 Task: Add a signature Lorenzo Gonzalez containing With heartfelt thanks and warm wishes, Lorenzo Gonzalez to email address softage.3@softage.net and add a label Business plans
Action: Mouse moved to (97, 131)
Screenshot: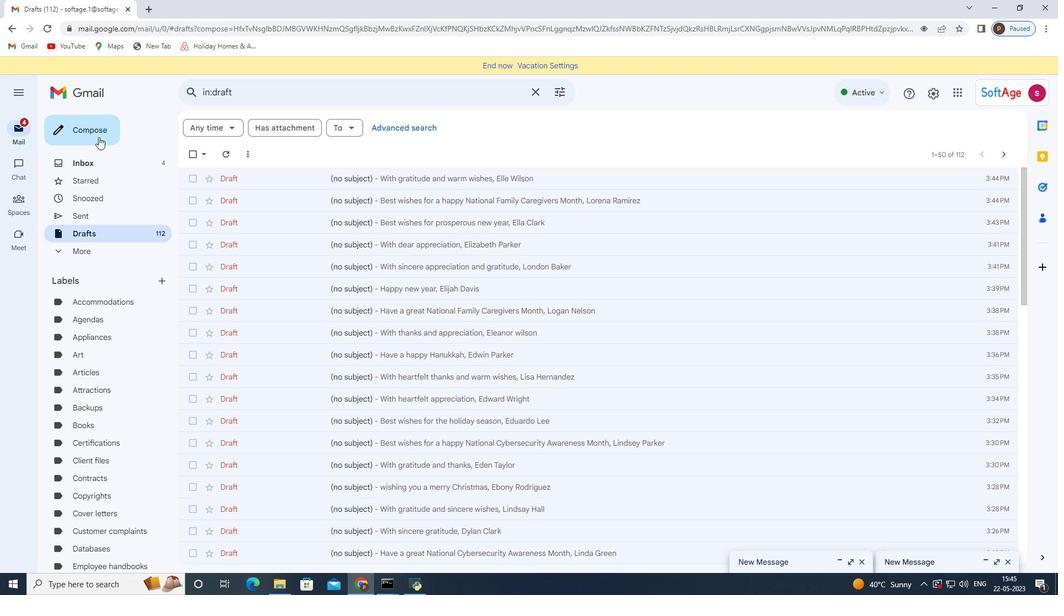 
Action: Mouse pressed left at (97, 131)
Screenshot: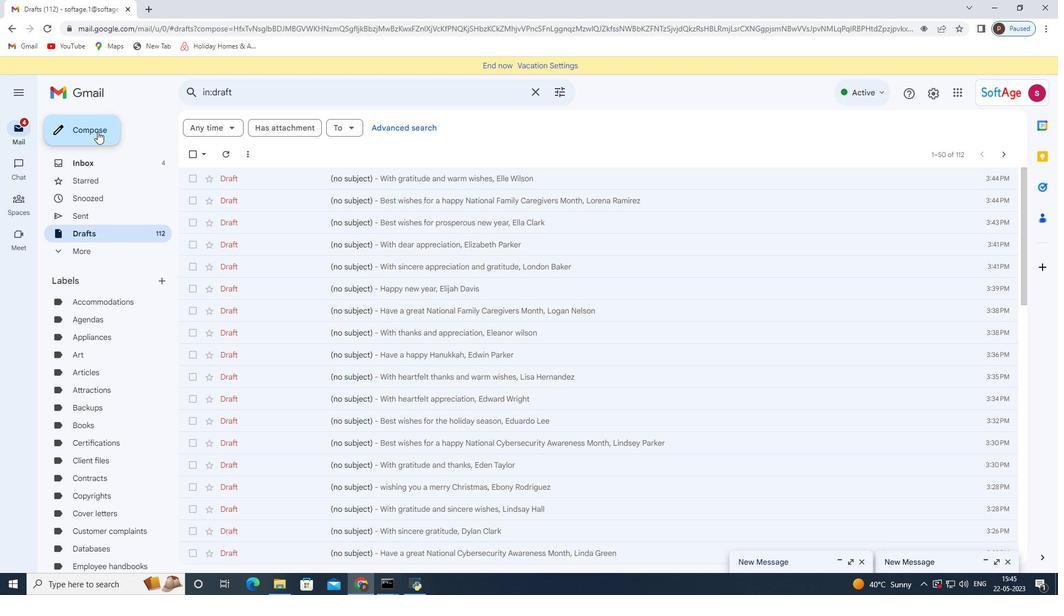 
Action: Mouse moved to (598, 559)
Screenshot: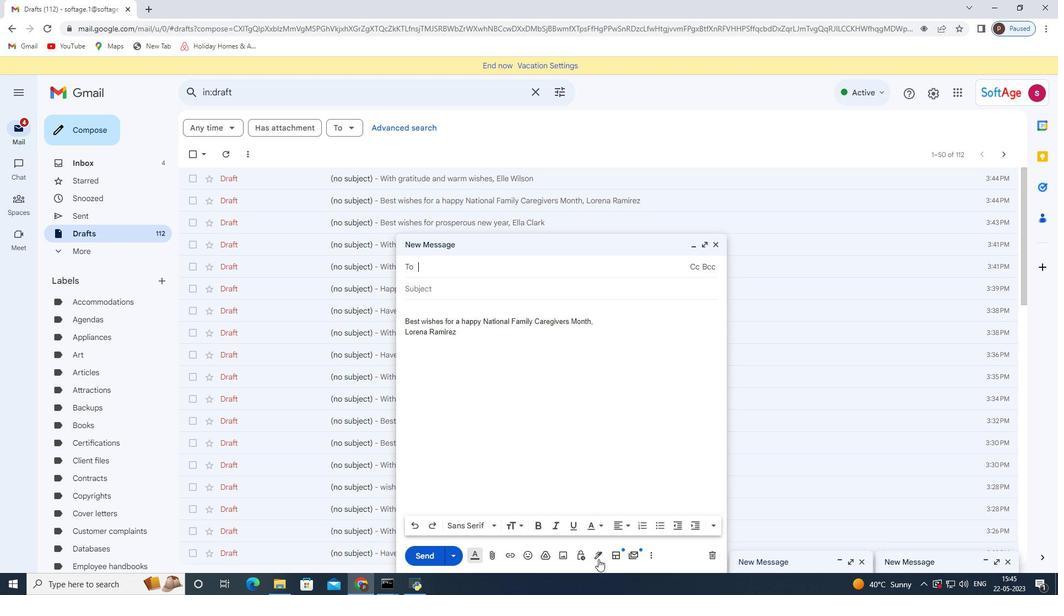 
Action: Mouse pressed left at (598, 559)
Screenshot: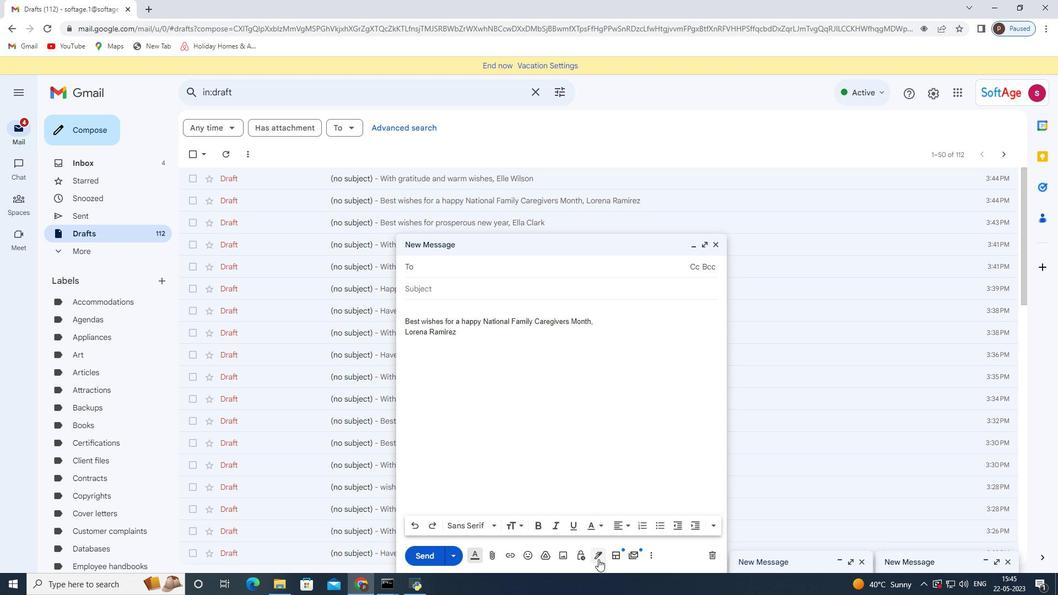 
Action: Mouse moved to (630, 497)
Screenshot: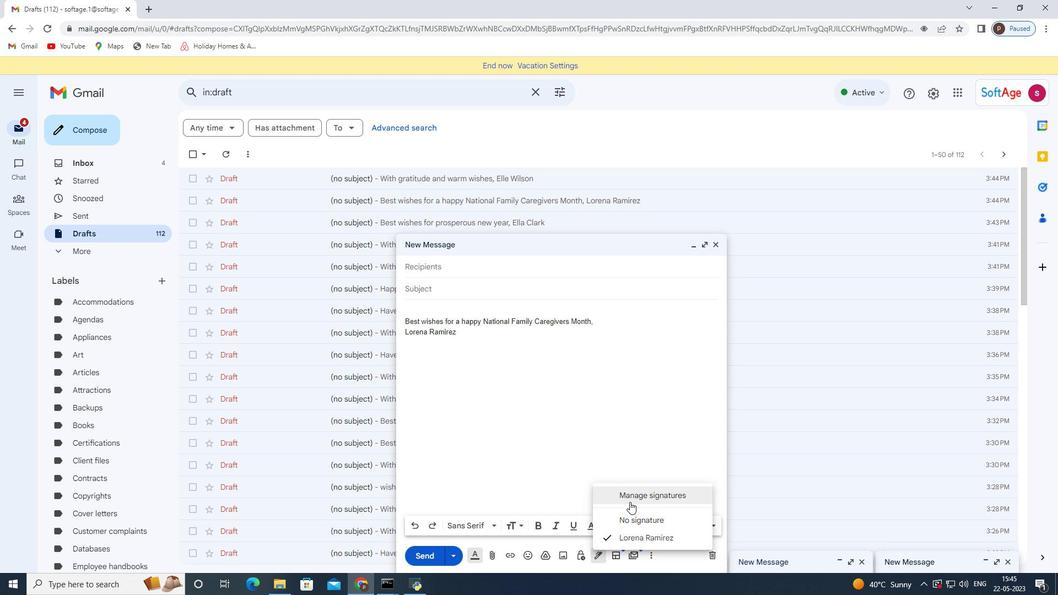 
Action: Mouse pressed left at (630, 497)
Screenshot: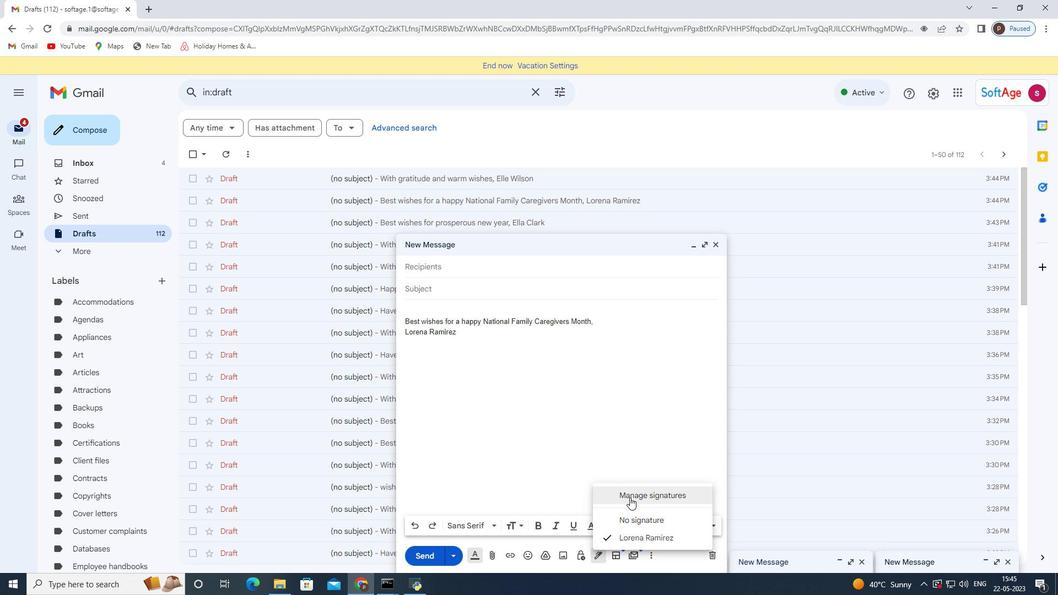 
Action: Mouse moved to (719, 246)
Screenshot: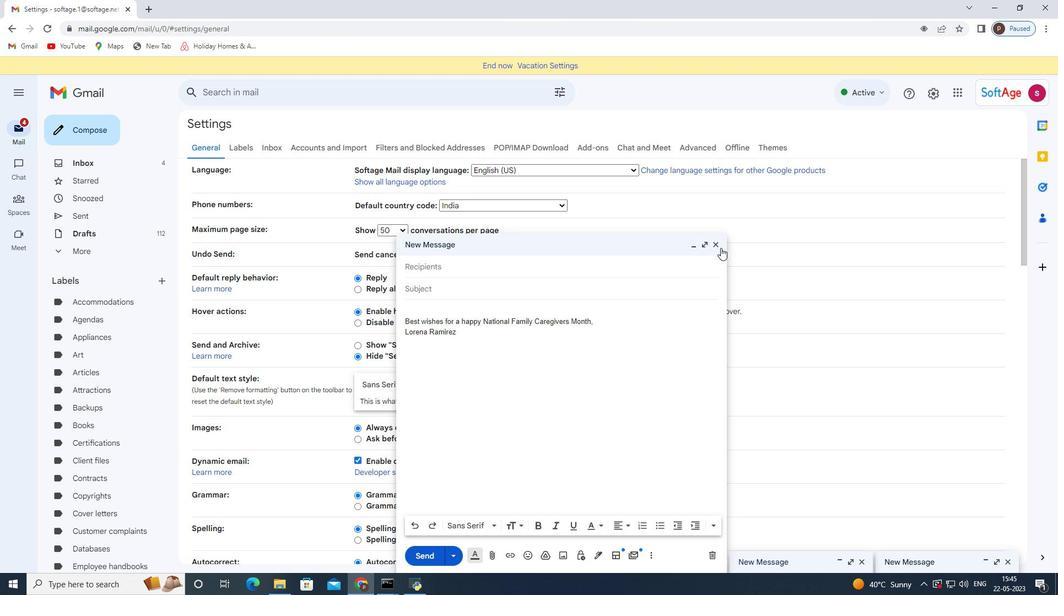 
Action: Mouse pressed left at (719, 246)
Screenshot: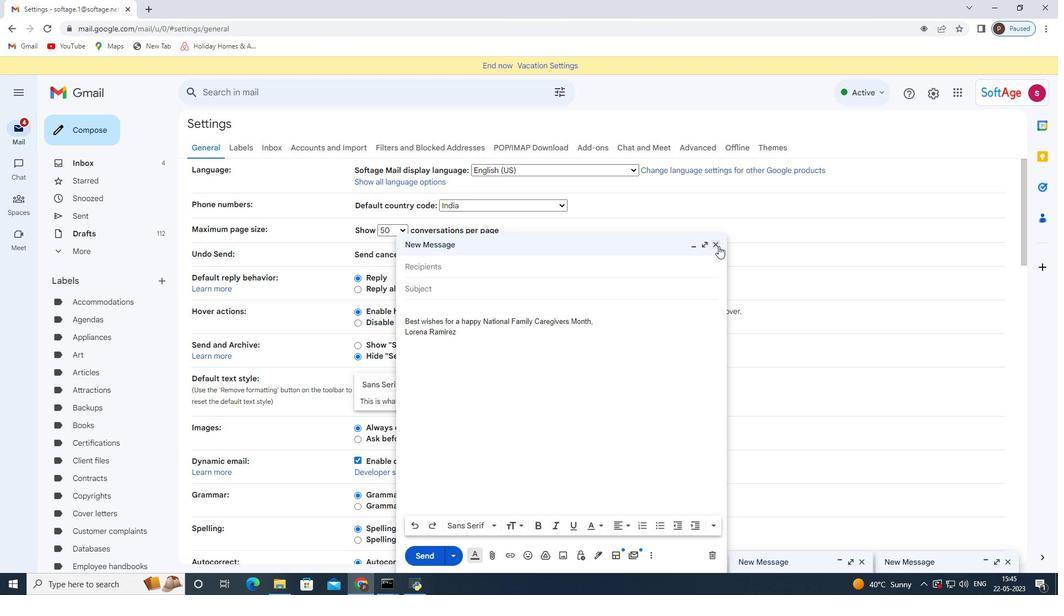 
Action: Mouse moved to (430, 302)
Screenshot: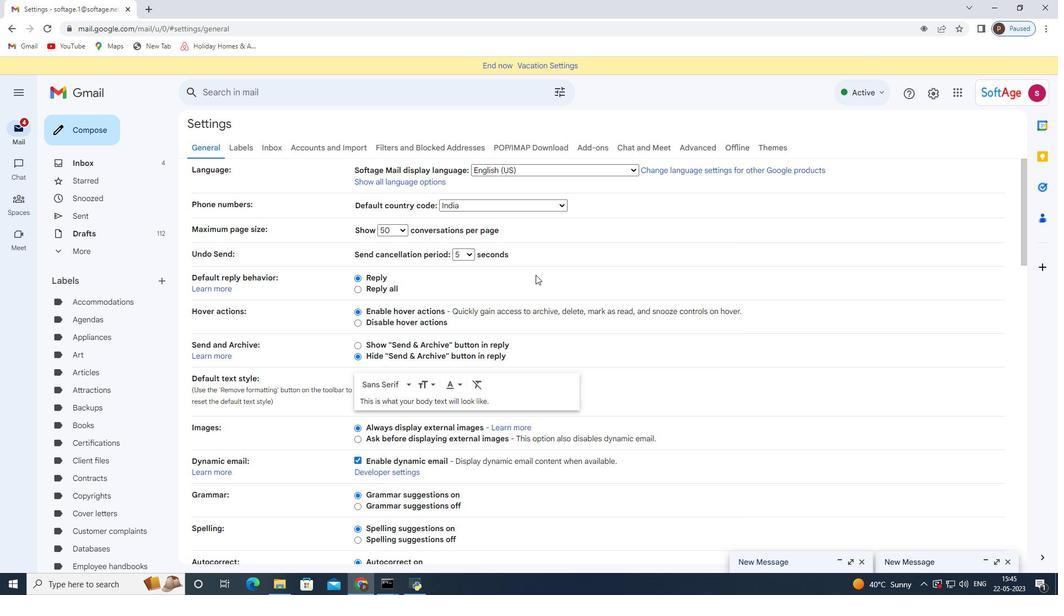 
Action: Mouse scrolled (430, 301) with delta (0, 0)
Screenshot: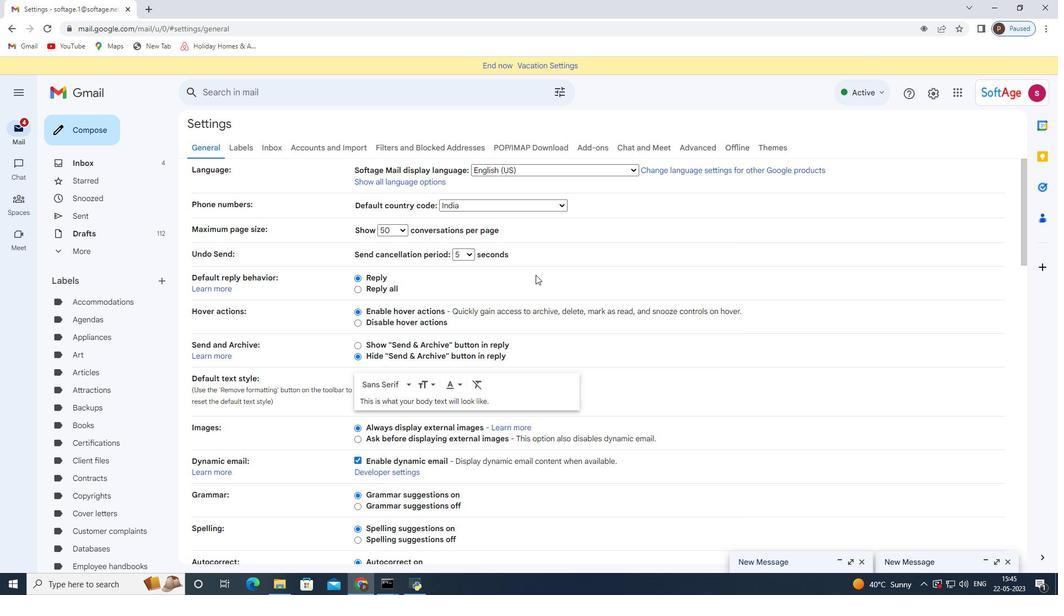 
Action: Mouse moved to (422, 306)
Screenshot: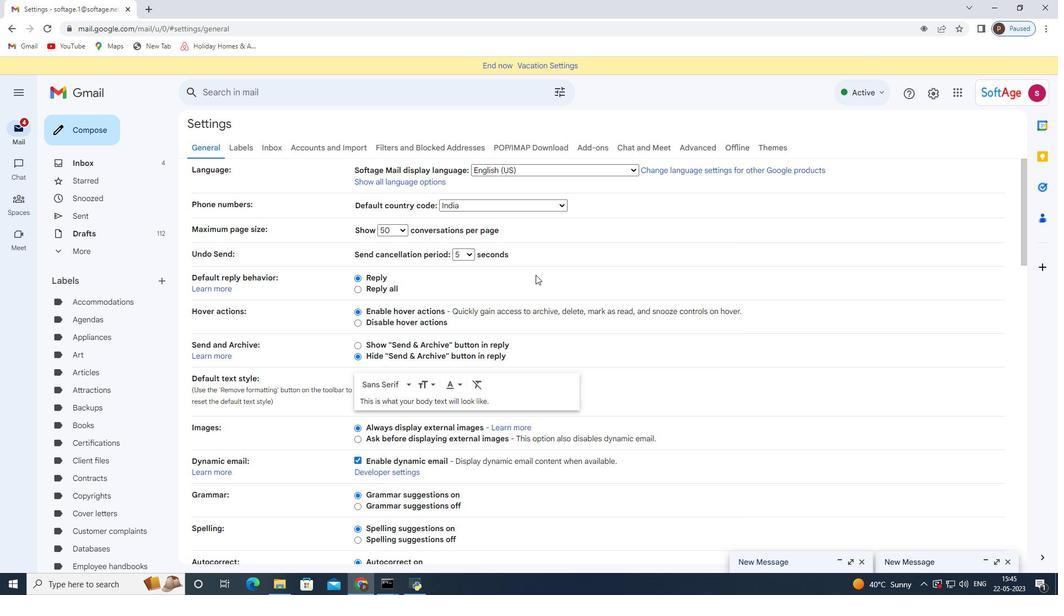 
Action: Mouse scrolled (422, 305) with delta (0, 0)
Screenshot: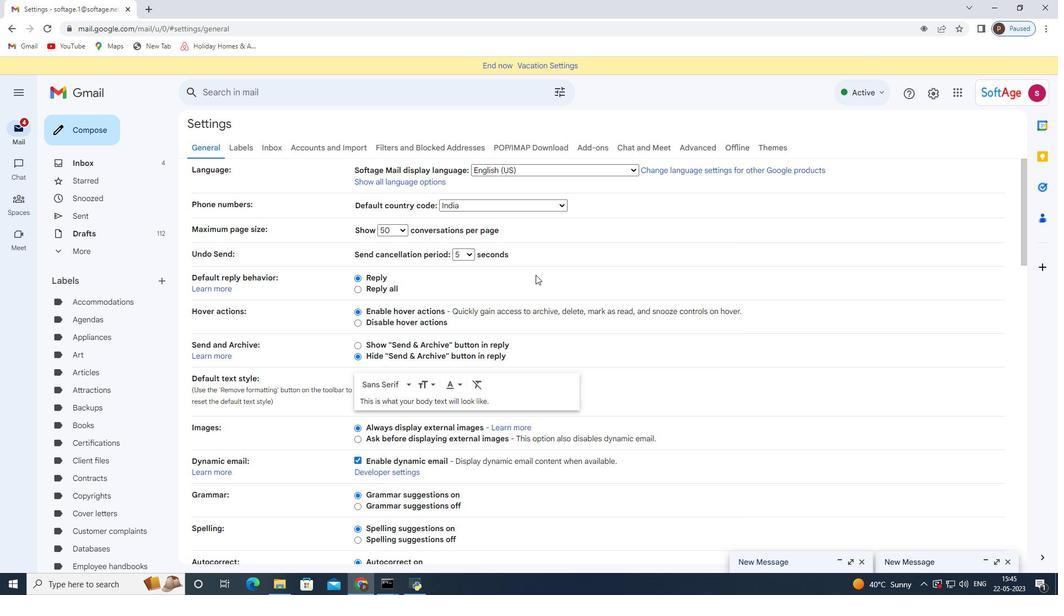 
Action: Mouse moved to (419, 308)
Screenshot: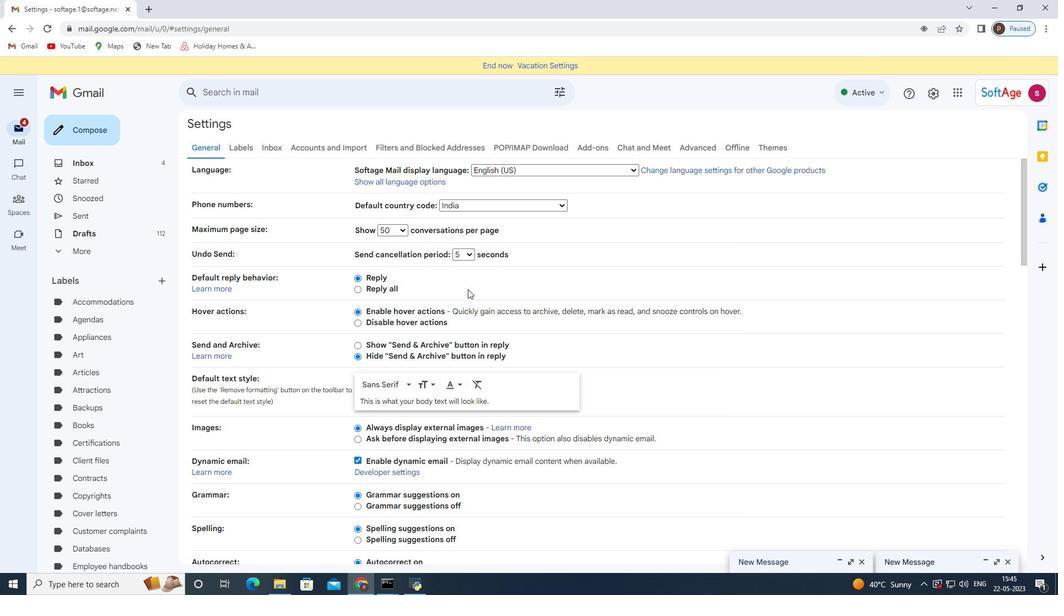 
Action: Mouse scrolled (419, 307) with delta (0, 0)
Screenshot: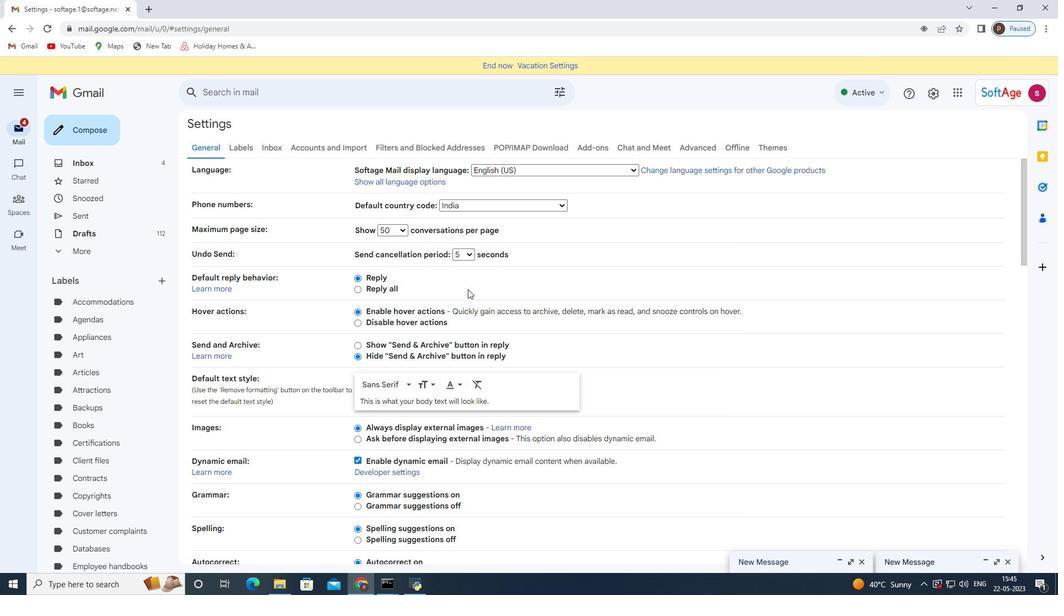 
Action: Mouse moved to (418, 309)
Screenshot: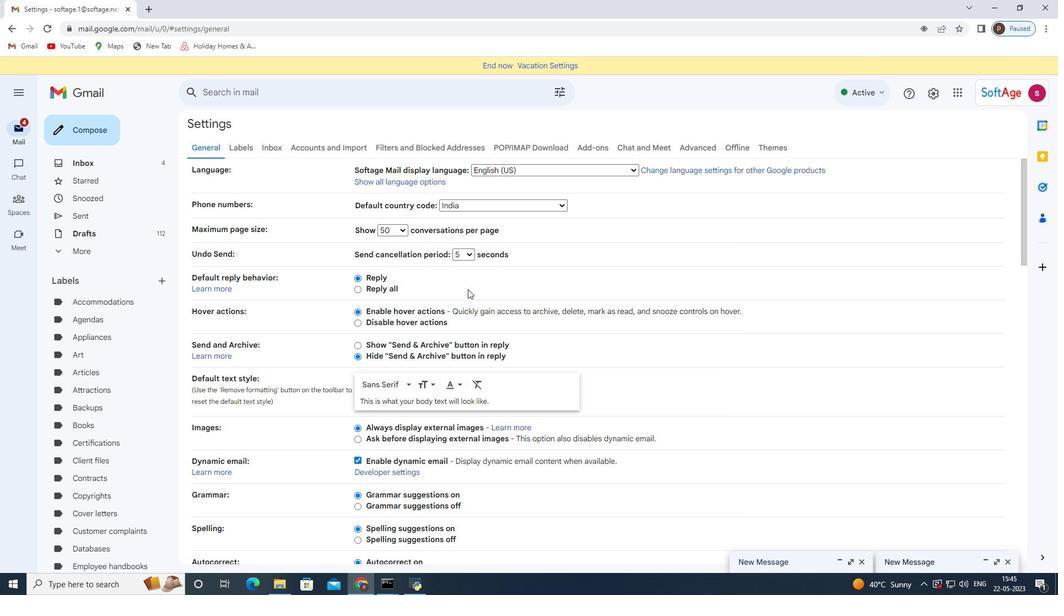 
Action: Mouse scrolled (418, 308) with delta (0, 0)
Screenshot: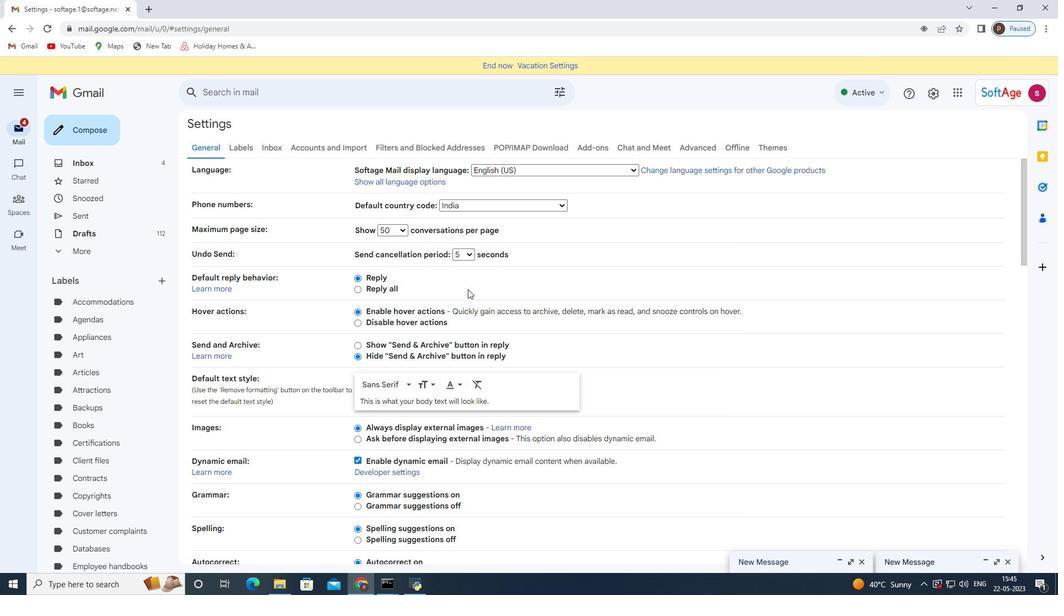 
Action: Mouse moved to (414, 311)
Screenshot: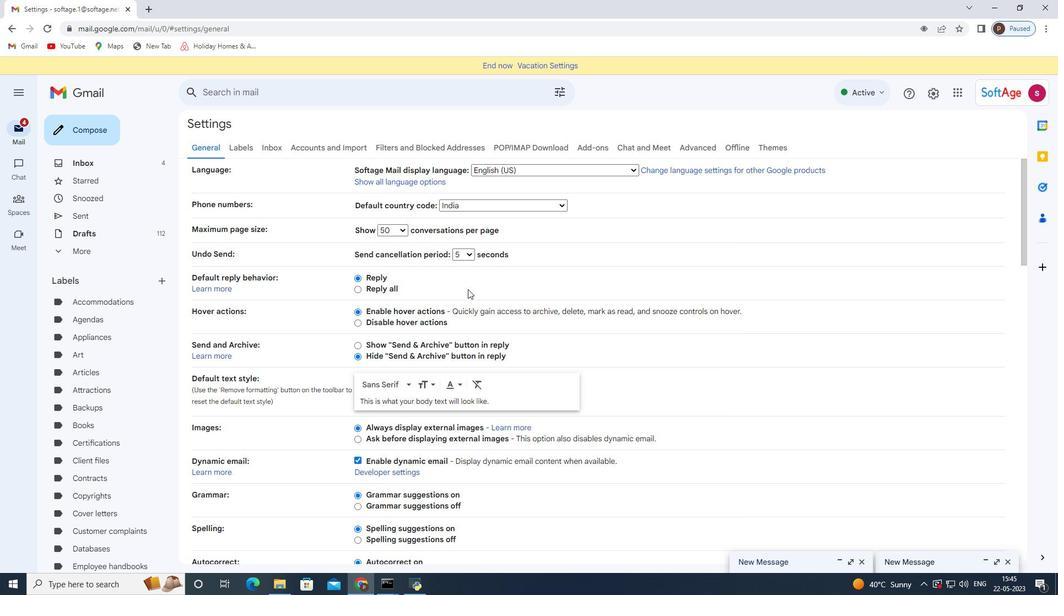 
Action: Mouse scrolled (415, 309) with delta (0, 0)
Screenshot: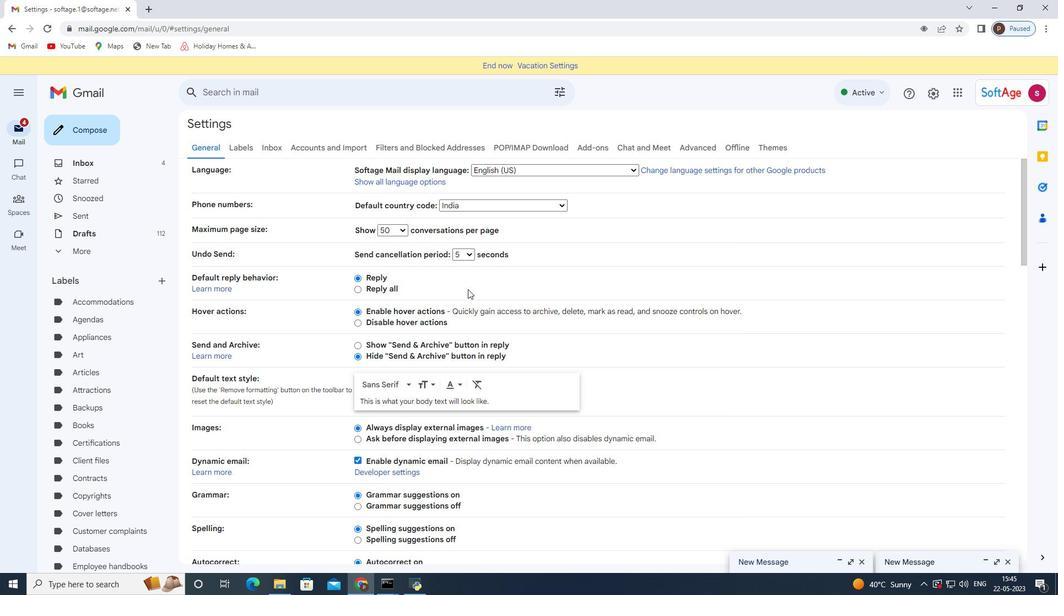 
Action: Mouse moved to (411, 312)
Screenshot: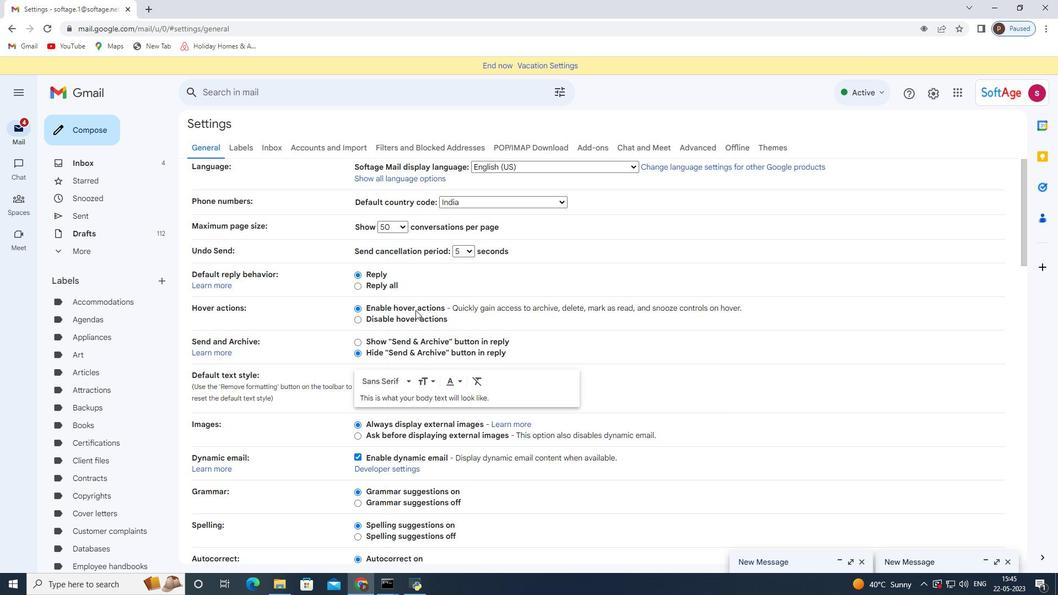 
Action: Mouse scrolled (414, 310) with delta (0, 0)
Screenshot: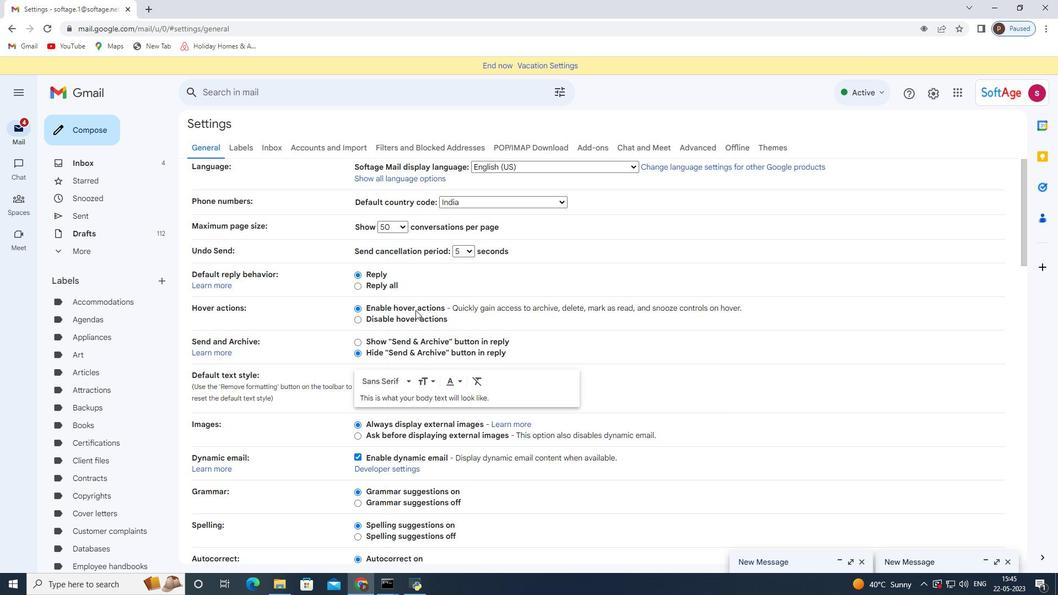 
Action: Mouse scrolled (411, 311) with delta (0, 0)
Screenshot: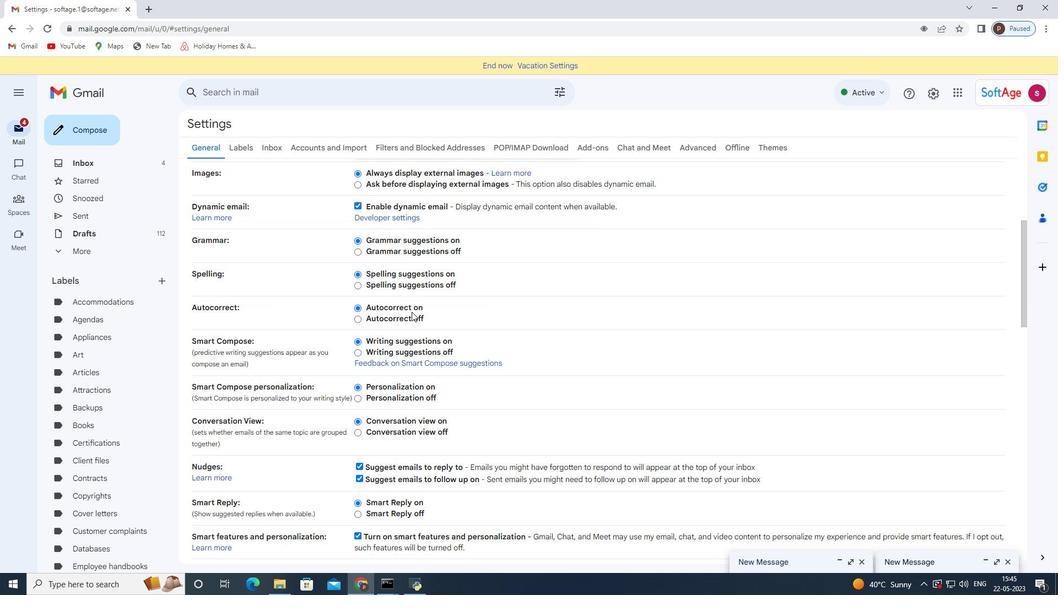 
Action: Mouse scrolled (411, 311) with delta (0, 0)
Screenshot: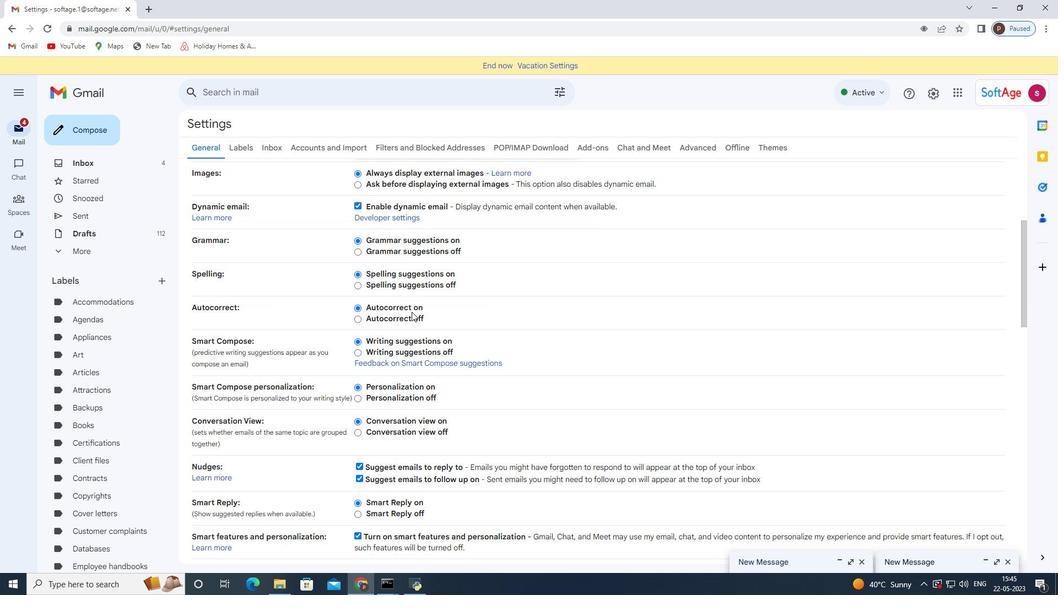 
Action: Mouse scrolled (411, 312) with delta (0, 0)
Screenshot: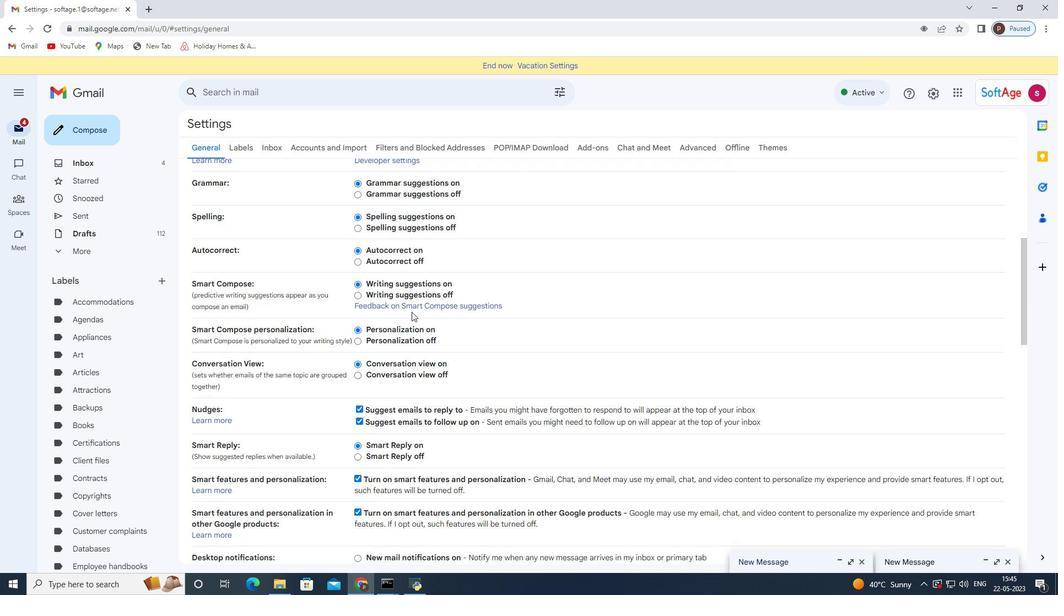 
Action: Mouse scrolled (411, 311) with delta (0, 0)
Screenshot: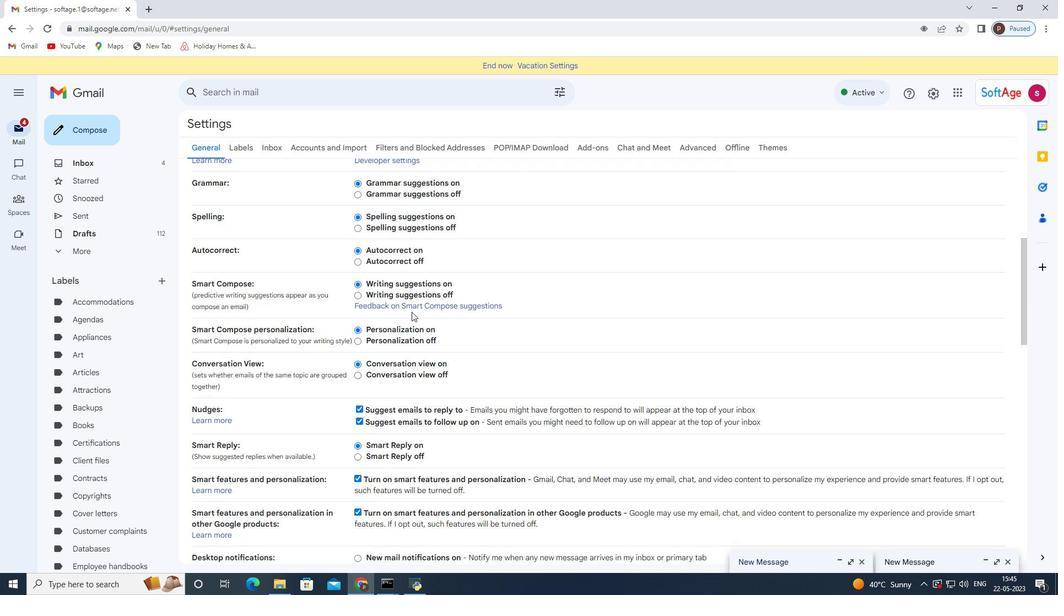 
Action: Mouse scrolled (411, 311) with delta (0, 0)
Screenshot: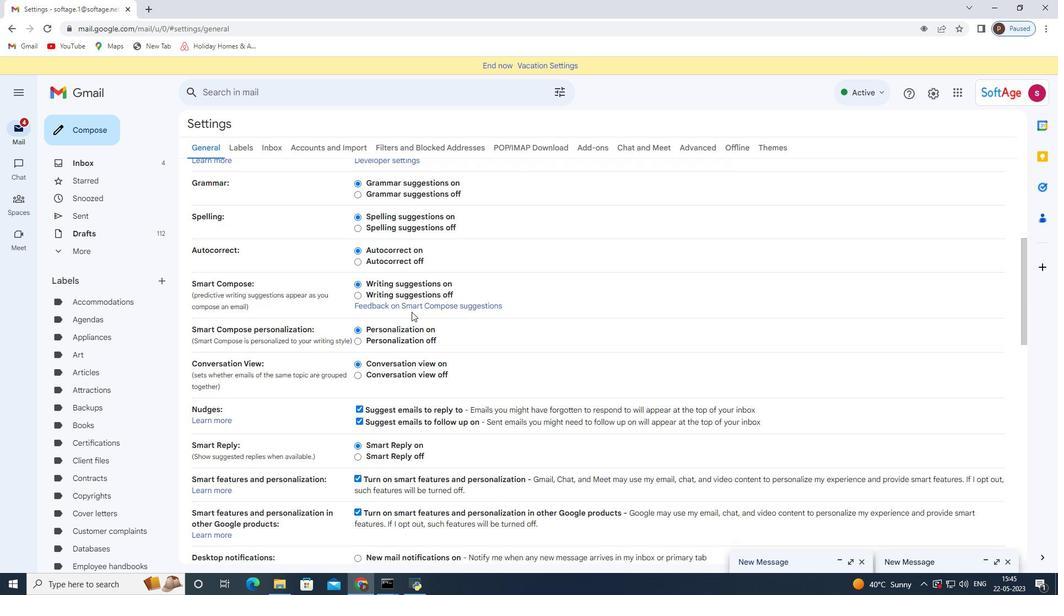 
Action: Mouse moved to (411, 312)
Screenshot: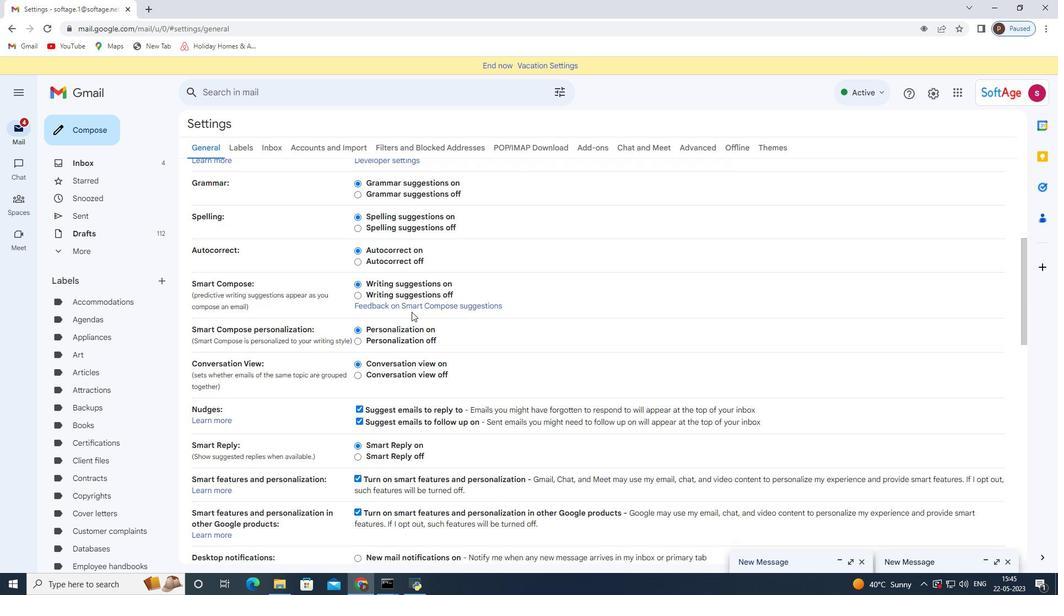 
Action: Mouse scrolled (411, 312) with delta (0, 0)
Screenshot: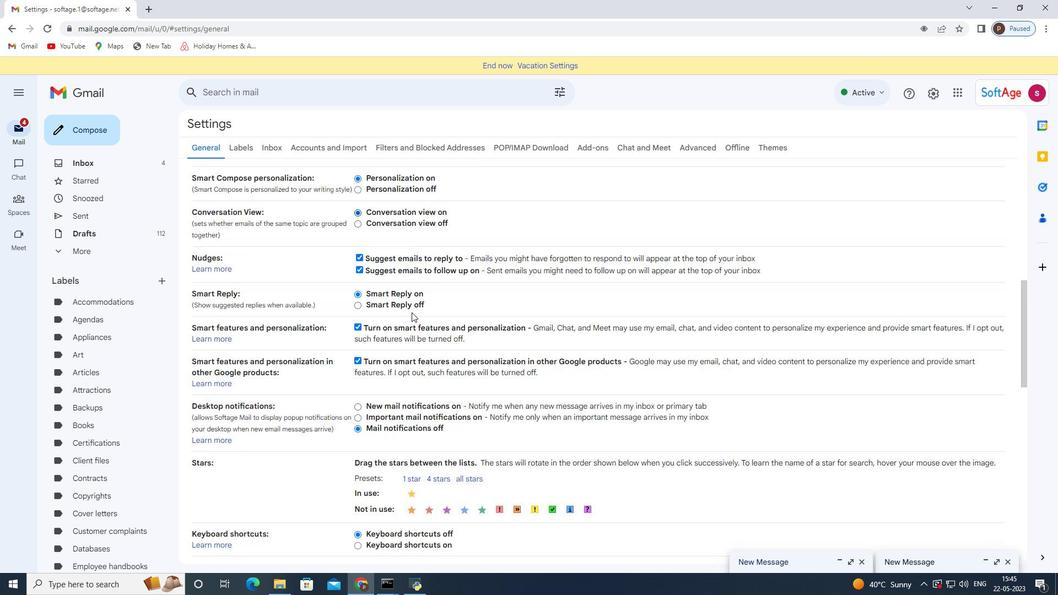 
Action: Mouse scrolled (411, 313) with delta (0, 0)
Screenshot: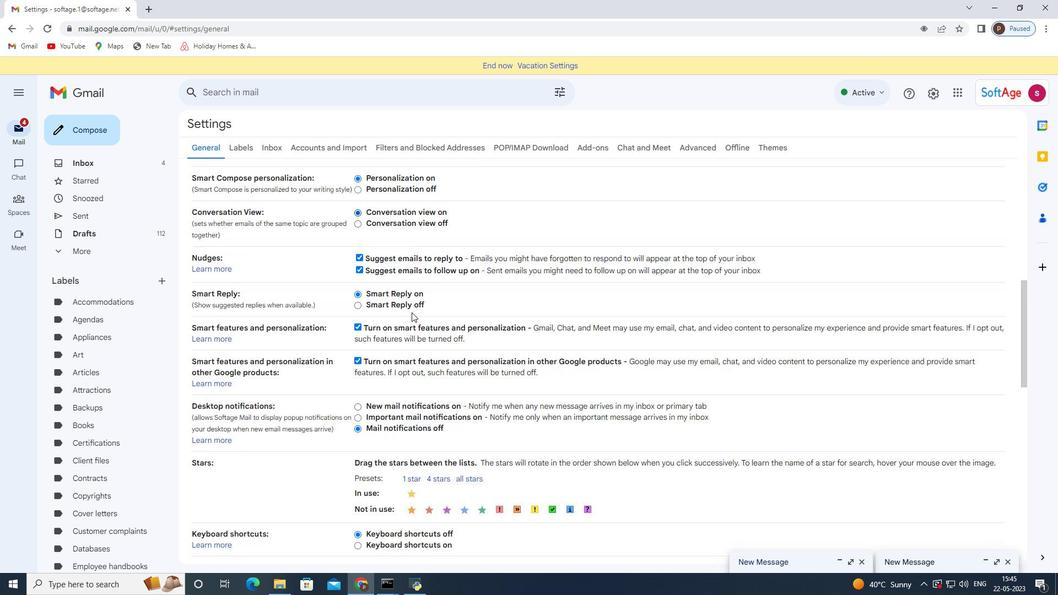 
Action: Mouse scrolled (411, 312) with delta (0, 0)
Screenshot: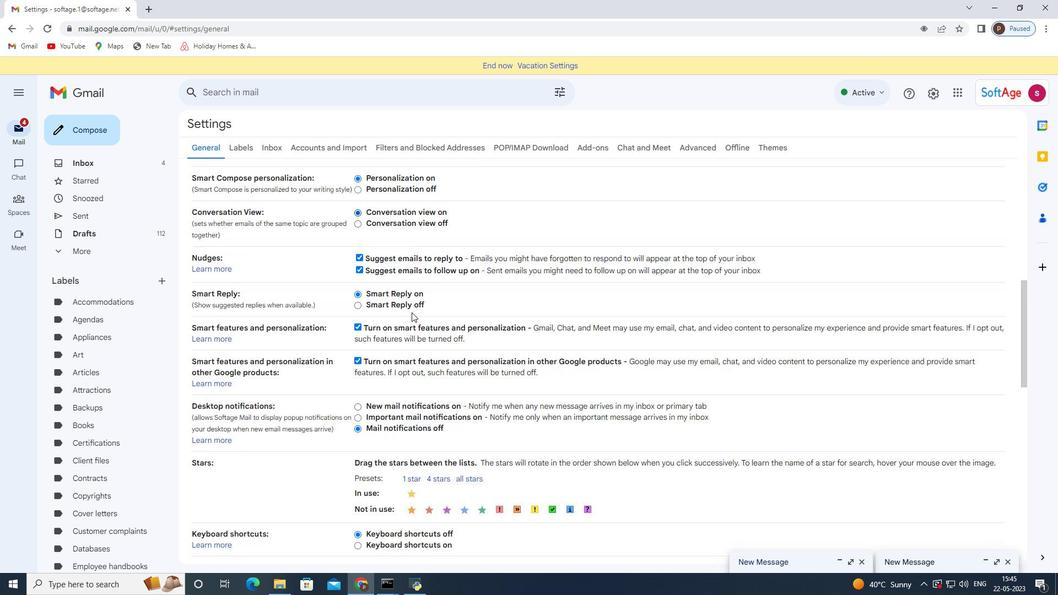 
Action: Mouse scrolled (411, 312) with delta (0, 0)
Screenshot: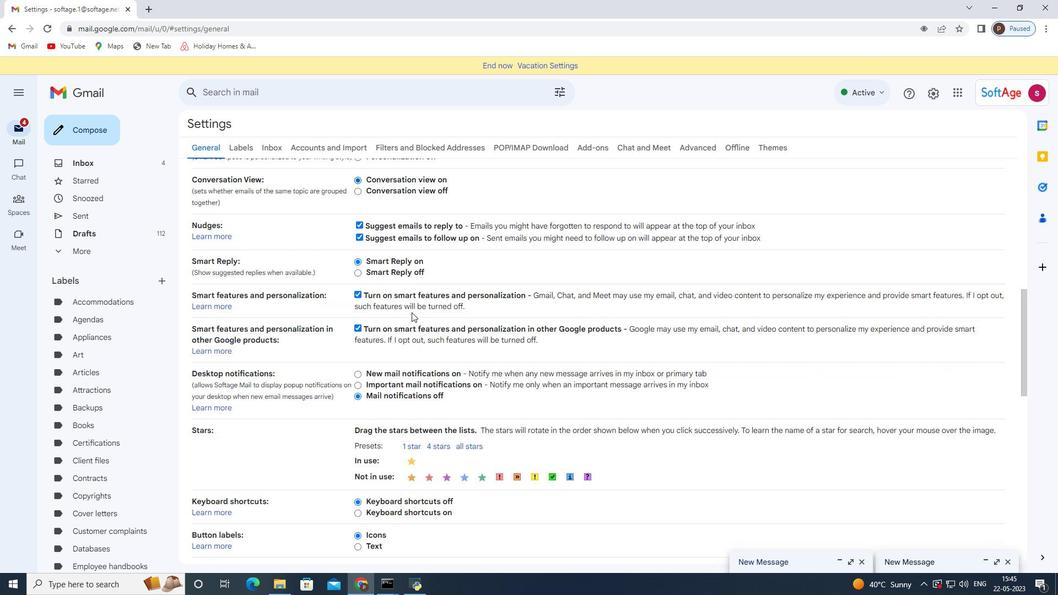 
Action: Mouse scrolled (411, 312) with delta (0, 0)
Screenshot: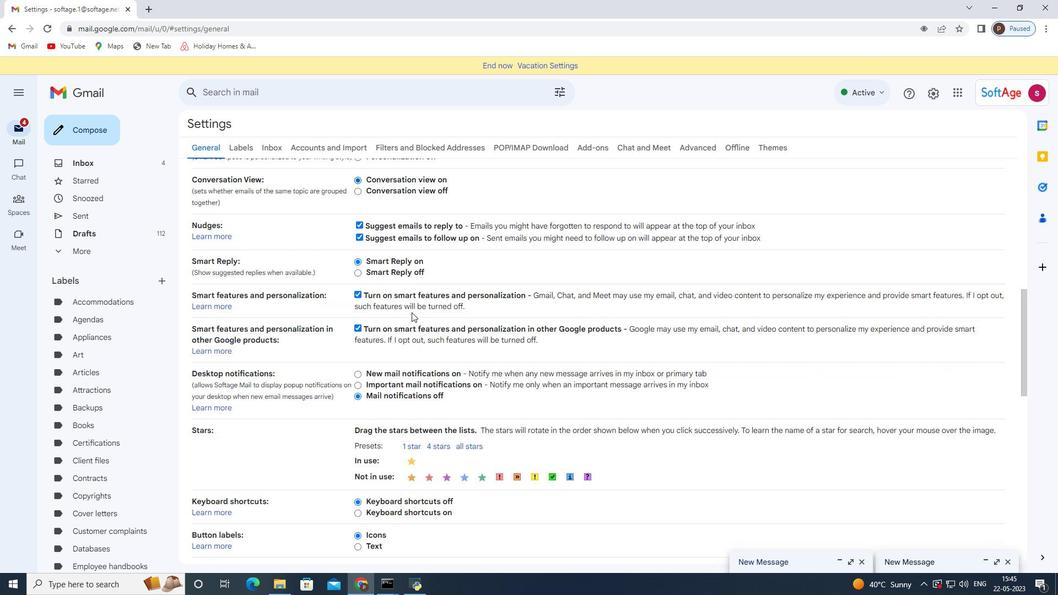 
Action: Mouse moved to (413, 314)
Screenshot: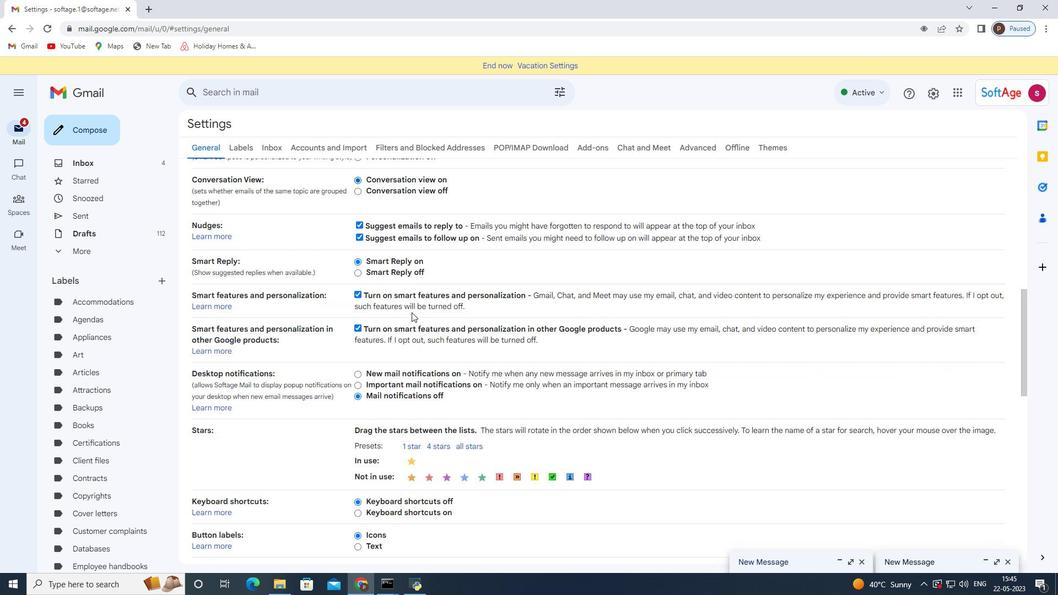 
Action: Mouse scrolled (413, 313) with delta (0, 0)
Screenshot: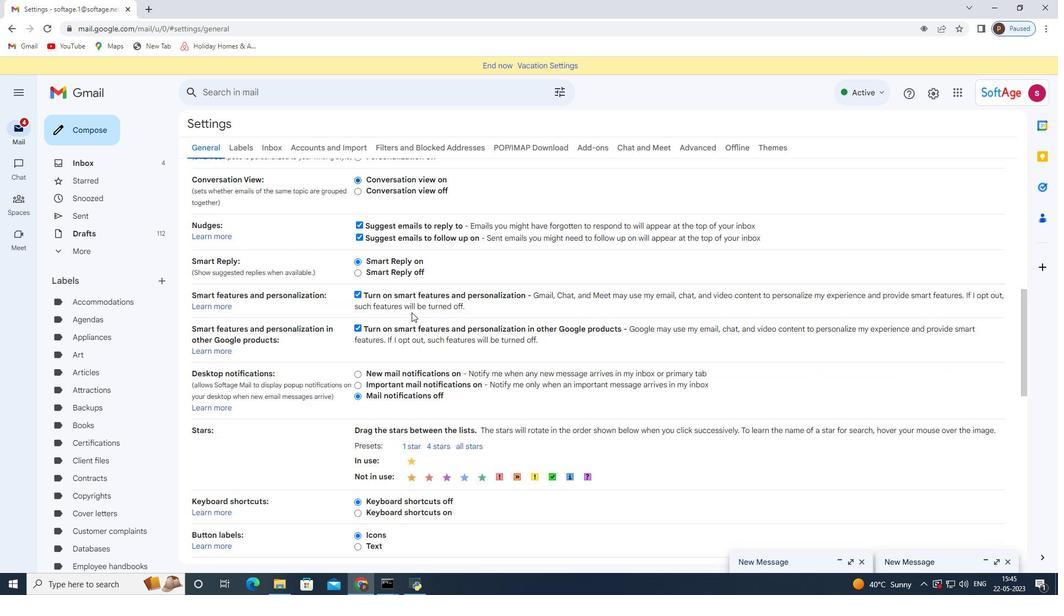 
Action: Mouse moved to (414, 315)
Screenshot: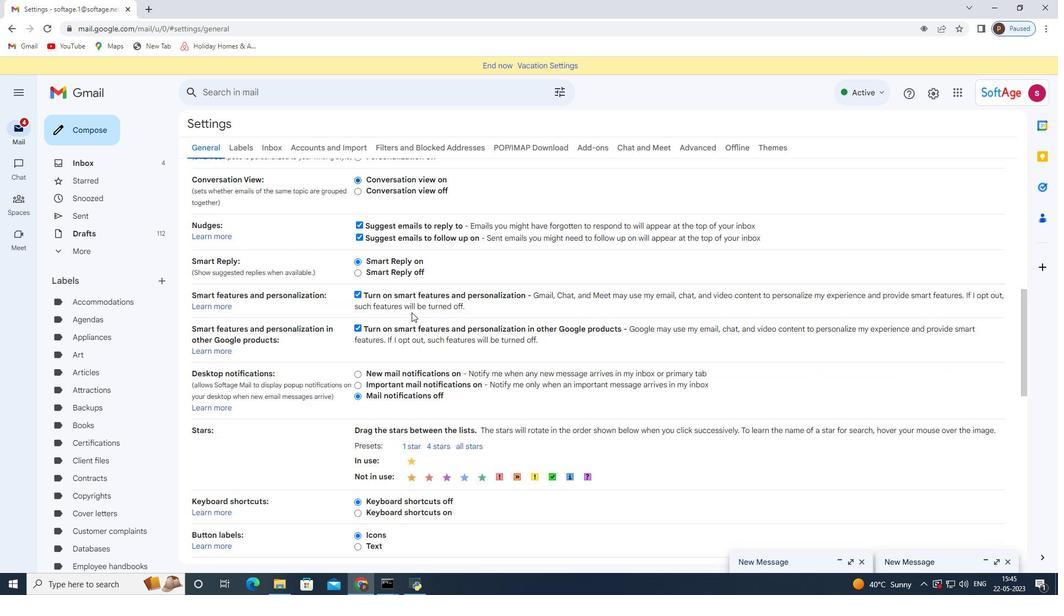 
Action: Mouse scrolled (414, 314) with delta (0, 0)
Screenshot: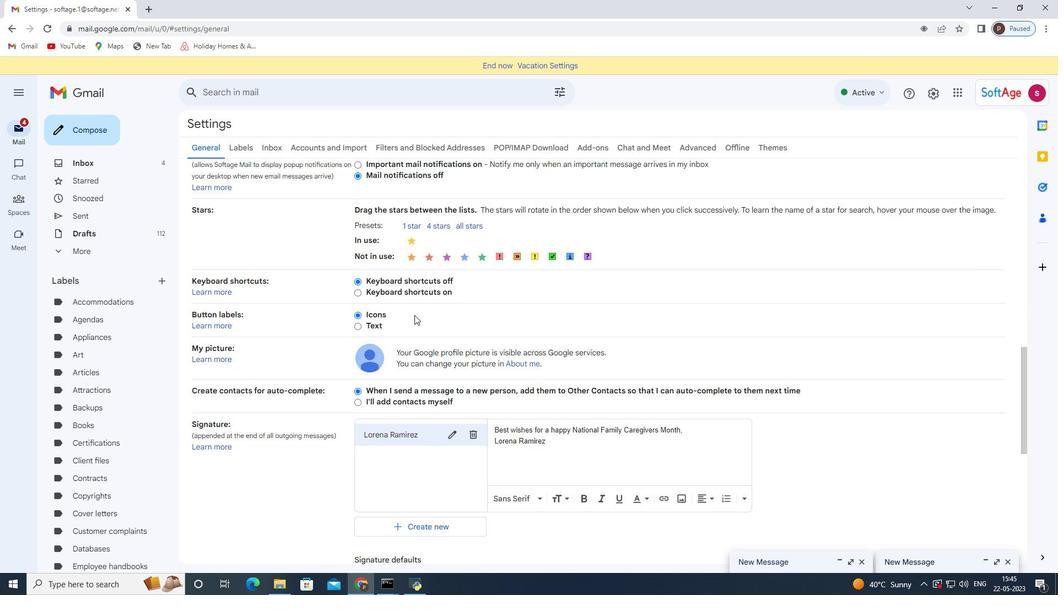 
Action: Mouse scrolled (414, 315) with delta (0, 0)
Screenshot: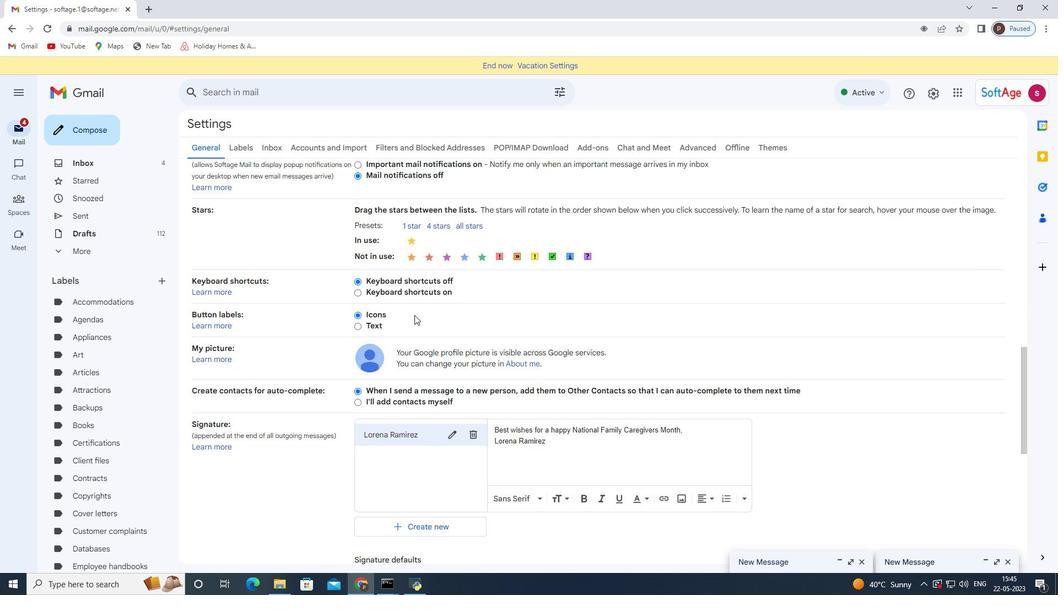 
Action: Mouse scrolled (414, 314) with delta (0, 0)
Screenshot: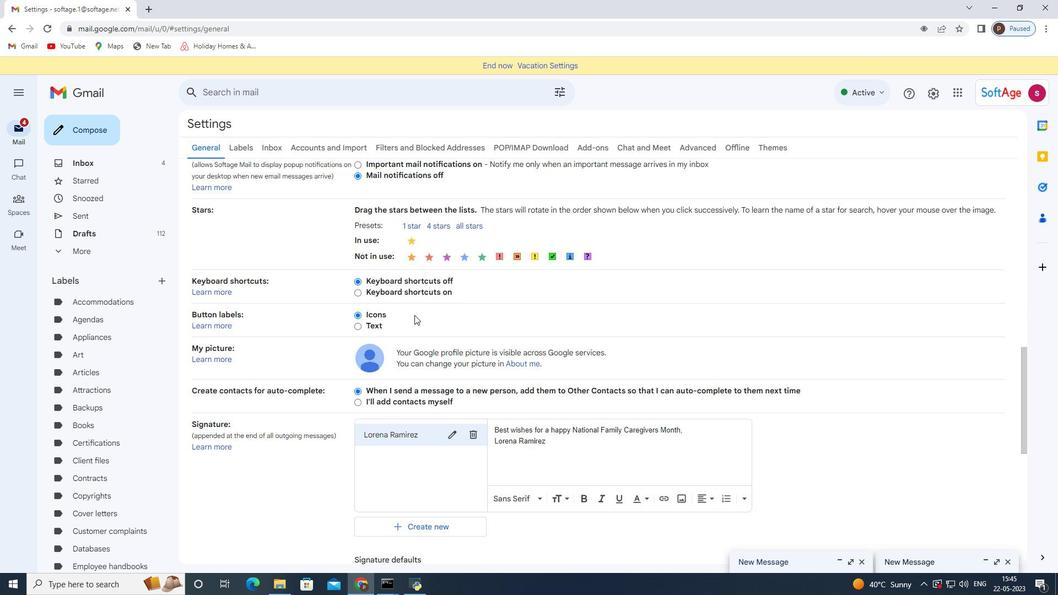 
Action: Mouse scrolled (414, 314) with delta (0, 0)
Screenshot: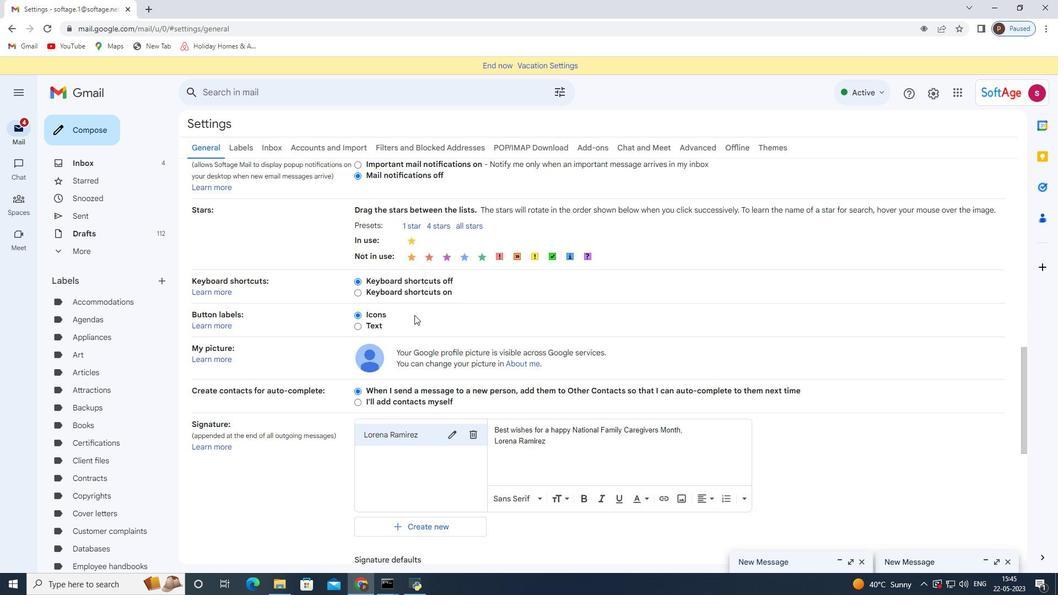 
Action: Mouse moved to (468, 320)
Screenshot: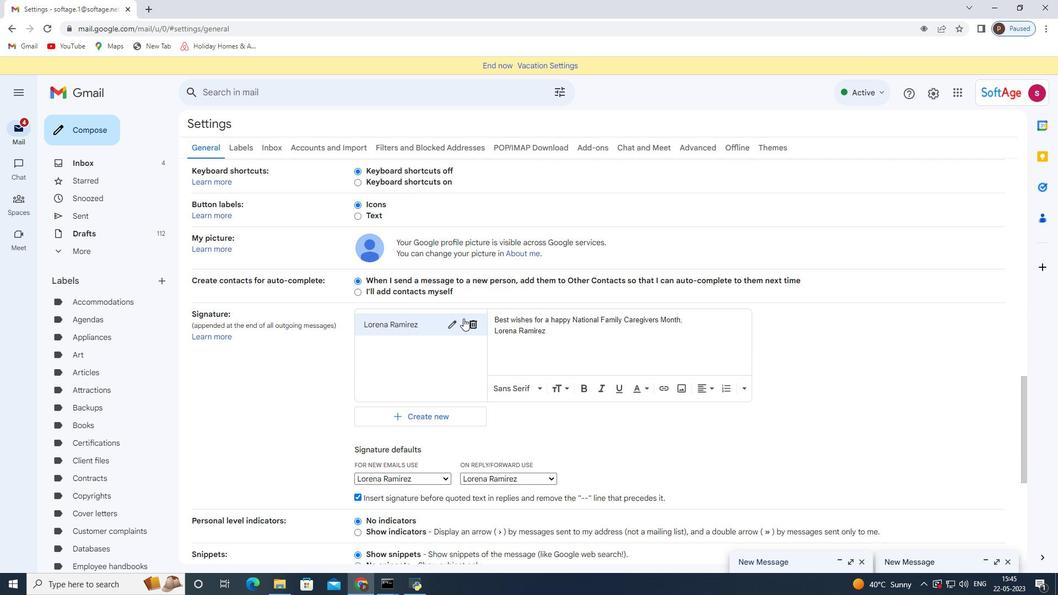 
Action: Mouse pressed left at (468, 320)
Screenshot: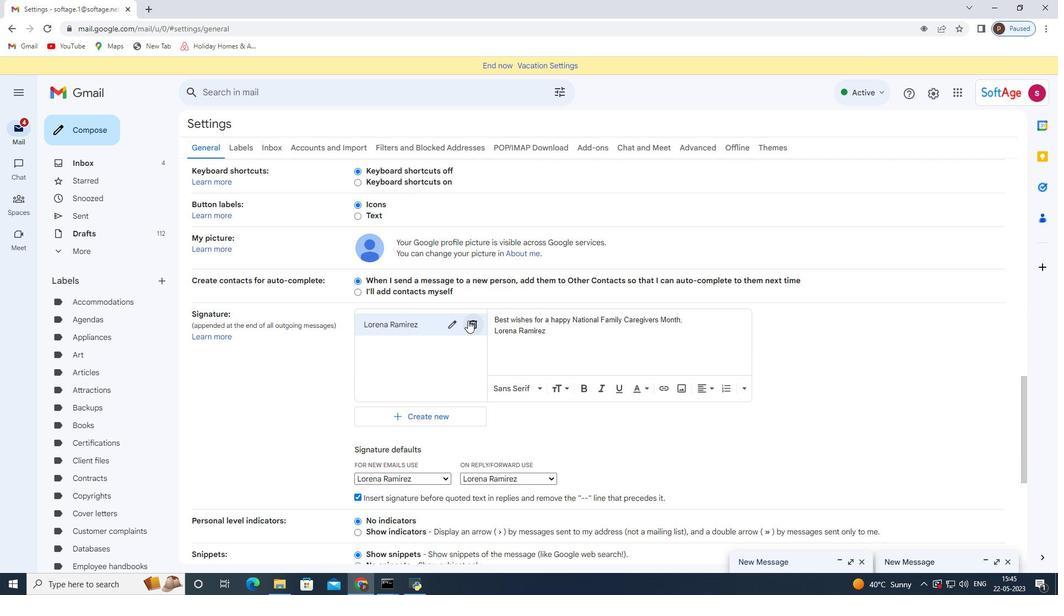
Action: Mouse moved to (631, 329)
Screenshot: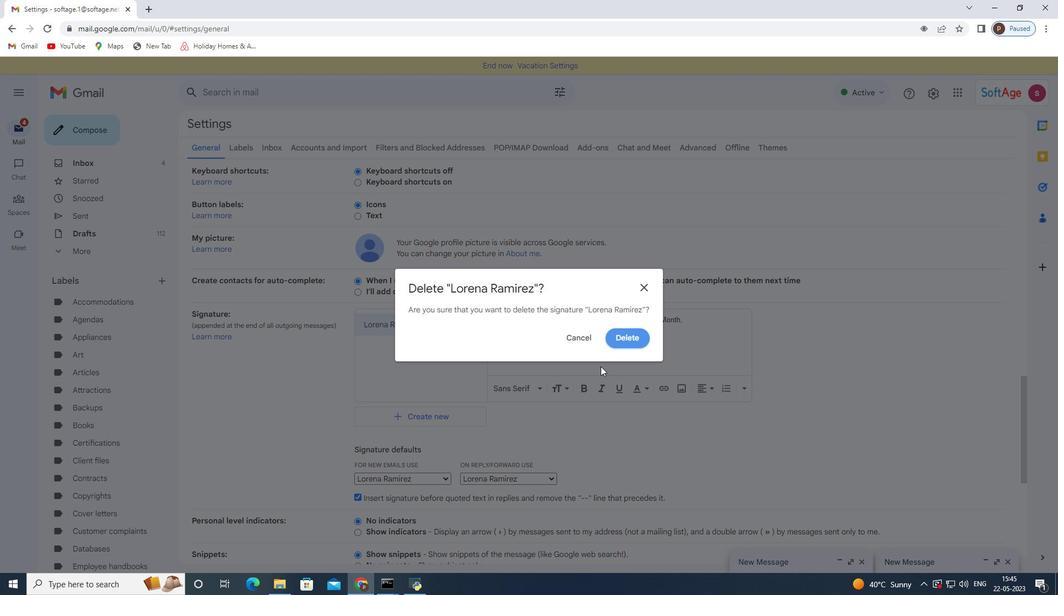
Action: Mouse pressed left at (631, 329)
Screenshot: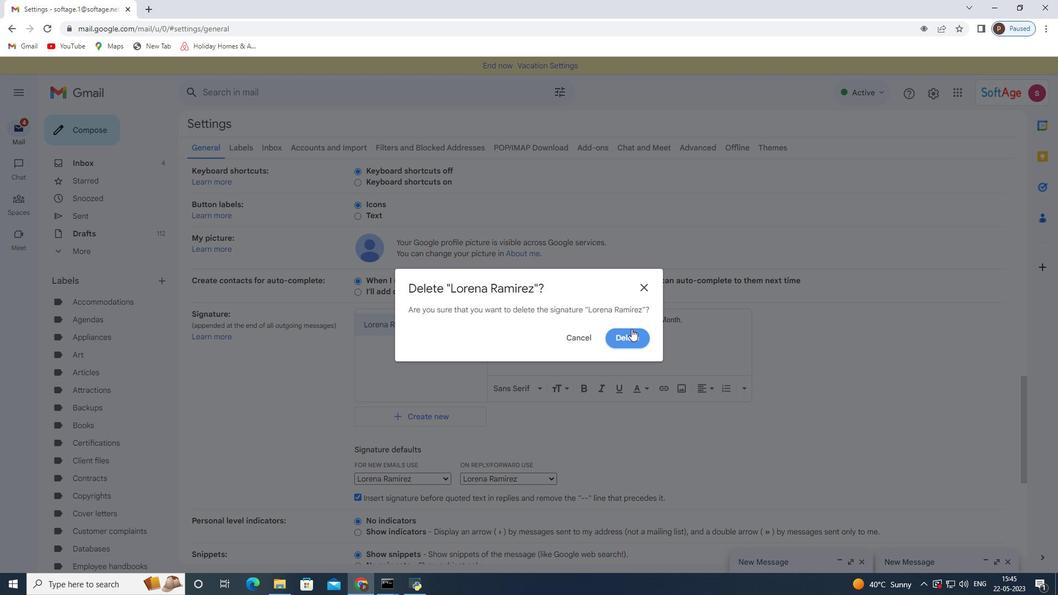 
Action: Mouse moved to (406, 327)
Screenshot: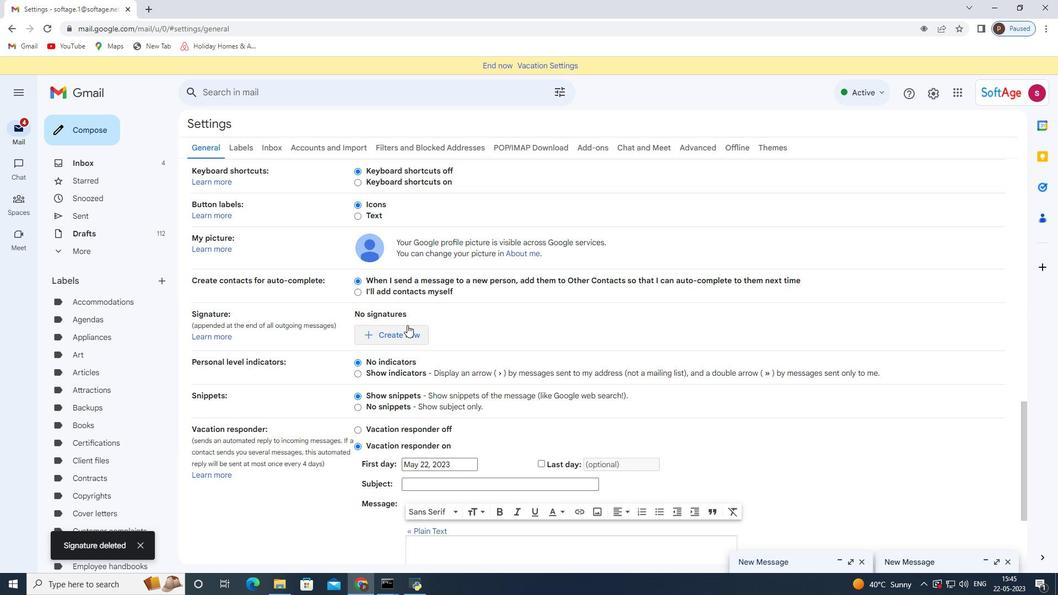 
Action: Mouse pressed left at (406, 327)
Screenshot: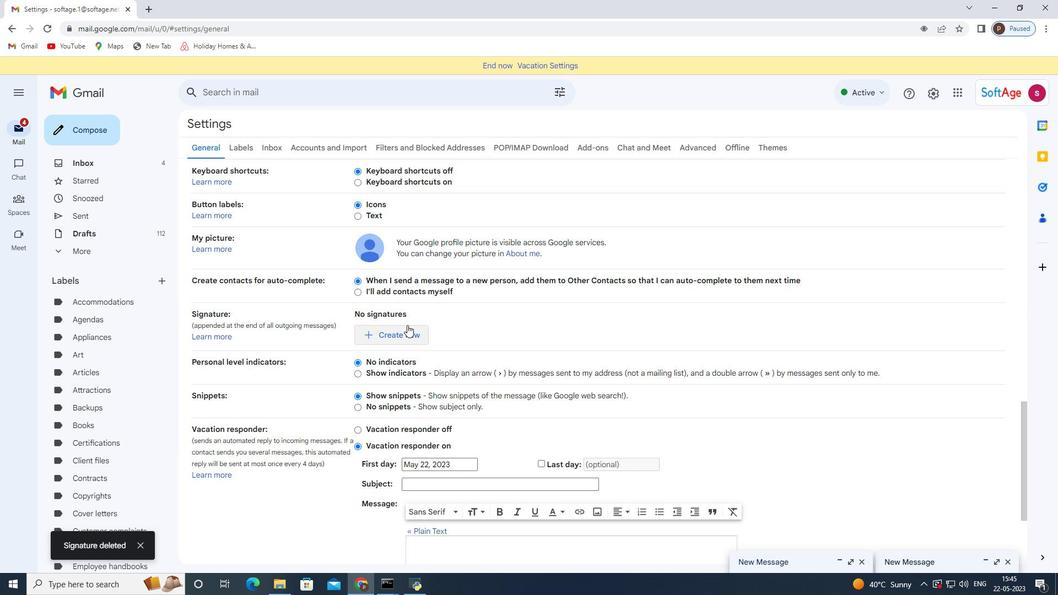 
Action: Mouse moved to (446, 309)
Screenshot: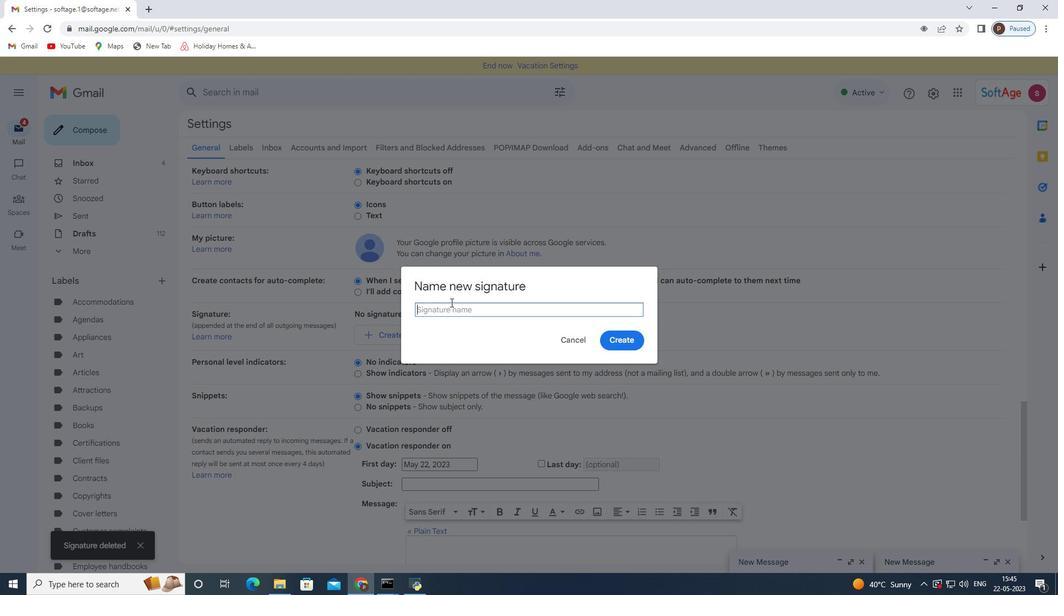 
Action: Mouse pressed left at (446, 309)
Screenshot: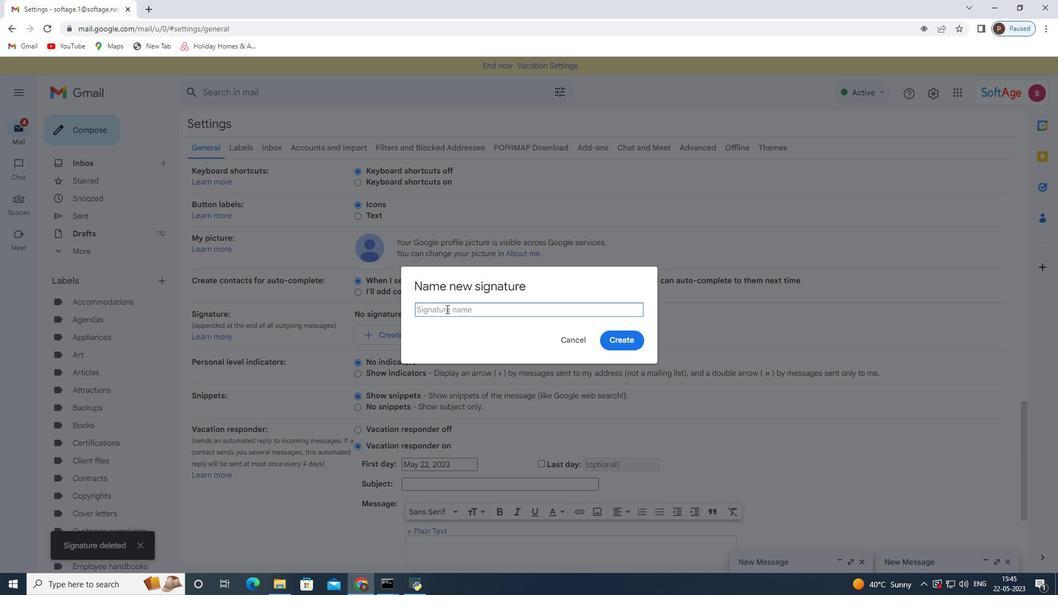 
Action: Key pressed <Key.shift>Lorenzo<Key.space><Key.shift>Gonzalez
Screenshot: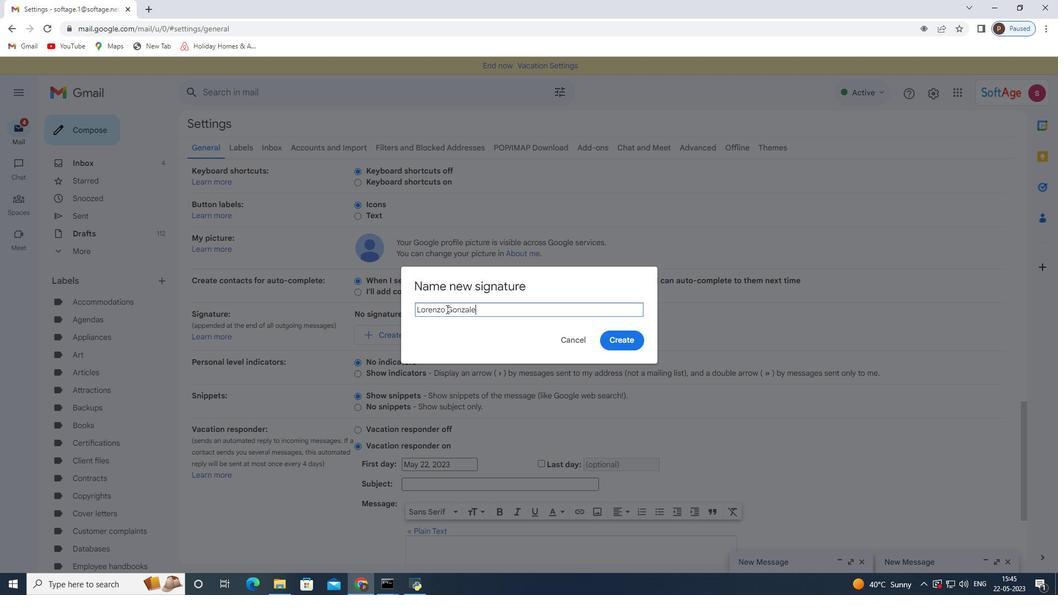 
Action: Mouse moved to (630, 342)
Screenshot: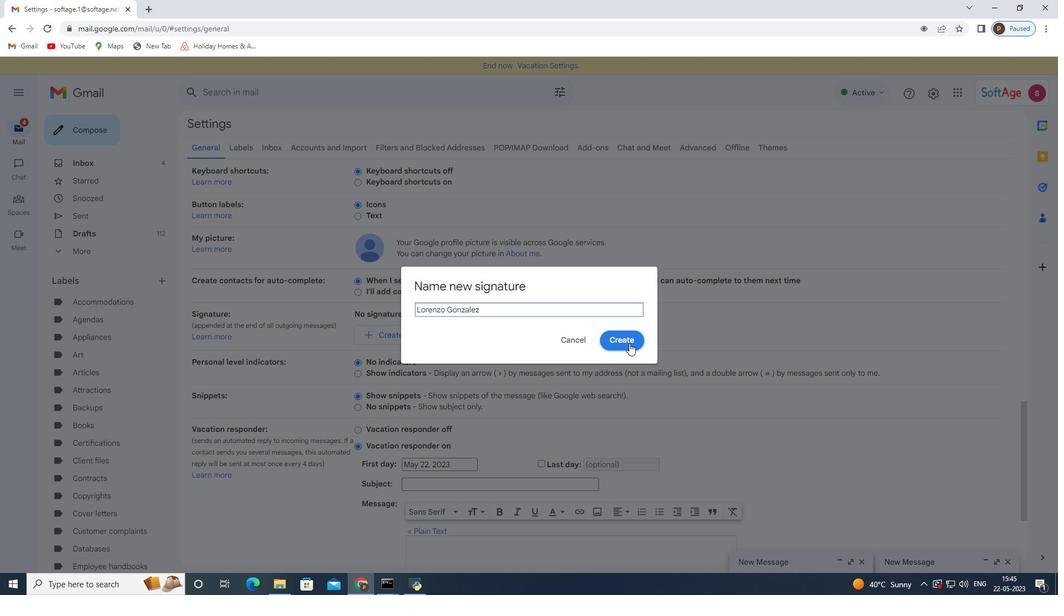 
Action: Mouse pressed left at (630, 342)
Screenshot: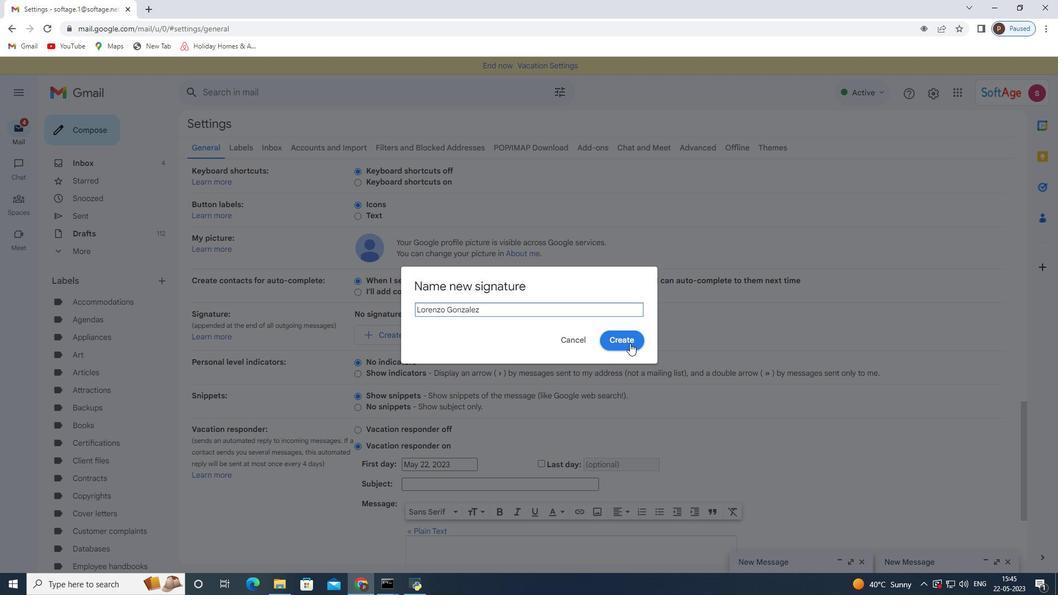 
Action: Mouse moved to (511, 319)
Screenshot: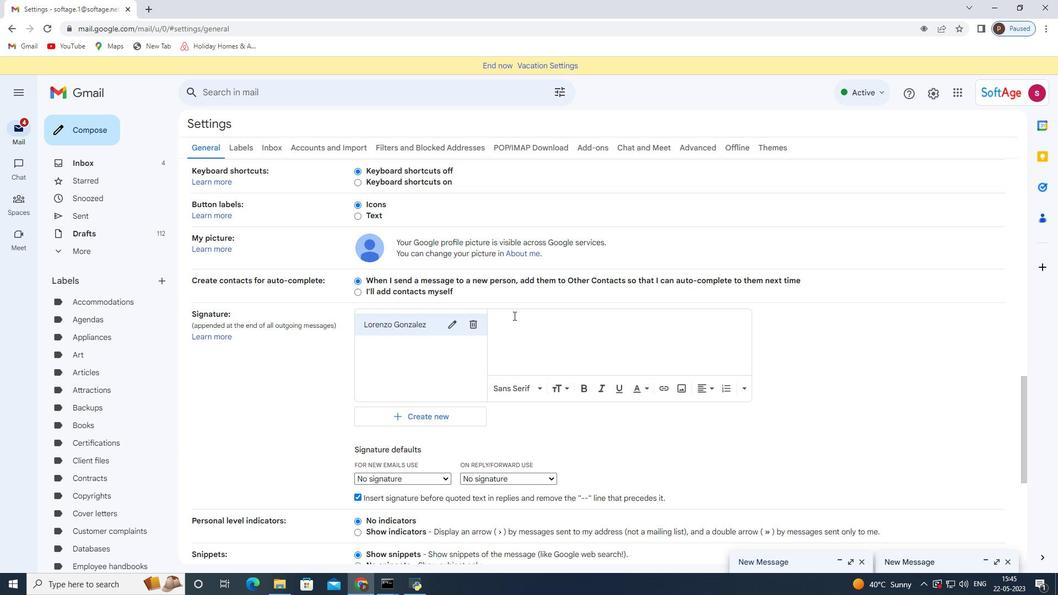 
Action: Mouse pressed left at (511, 319)
Screenshot: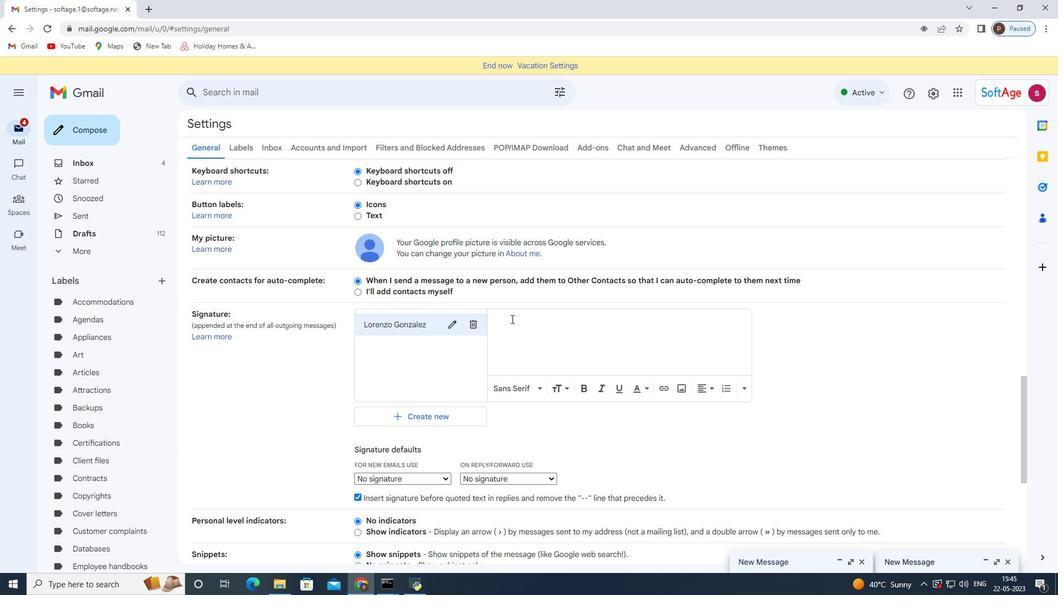 
Action: Mouse moved to (511, 319)
Screenshot: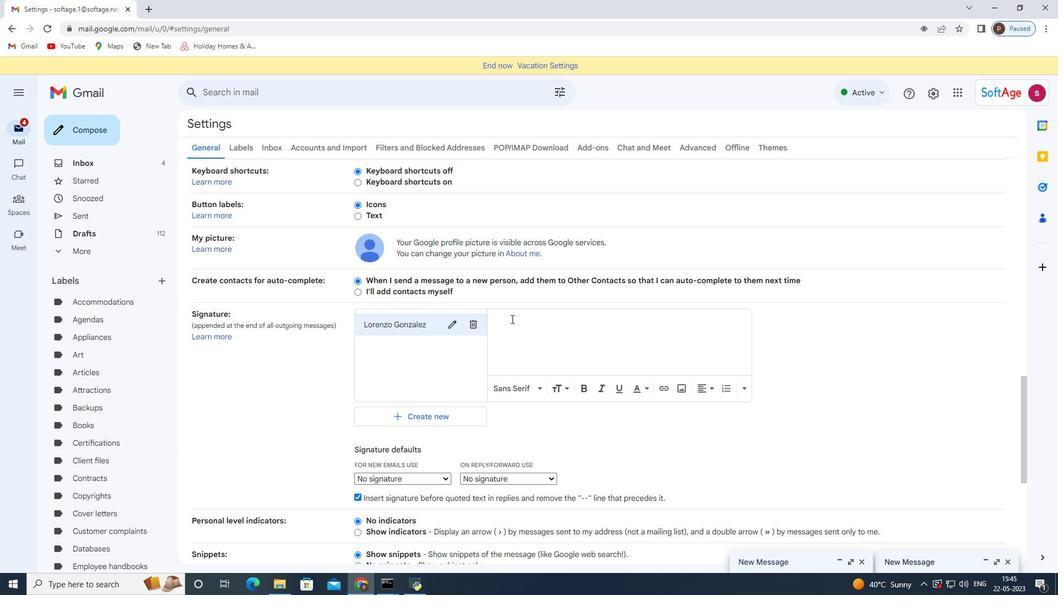 
Action: Key pressed <Key.shift>With<Key.space>heartfelt<Key.space>thanks<Key.space>and<Key.space>warm<Key.space>wishes,<Key.enter><Key.shift>Lorenzo<Key.space><Key.shift>Gonzalez
Screenshot: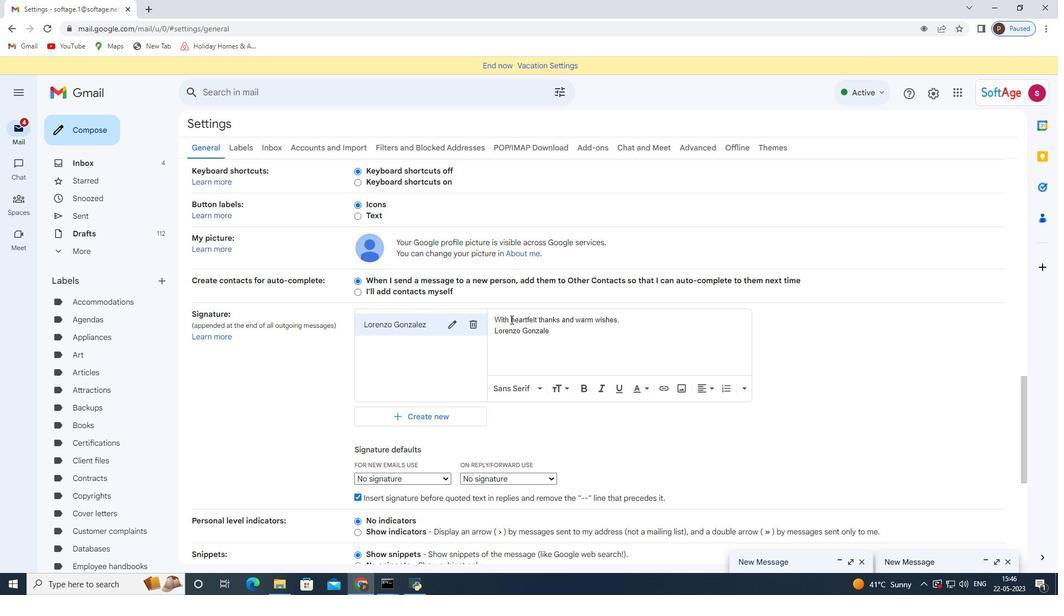 
Action: Mouse moved to (510, 319)
Screenshot: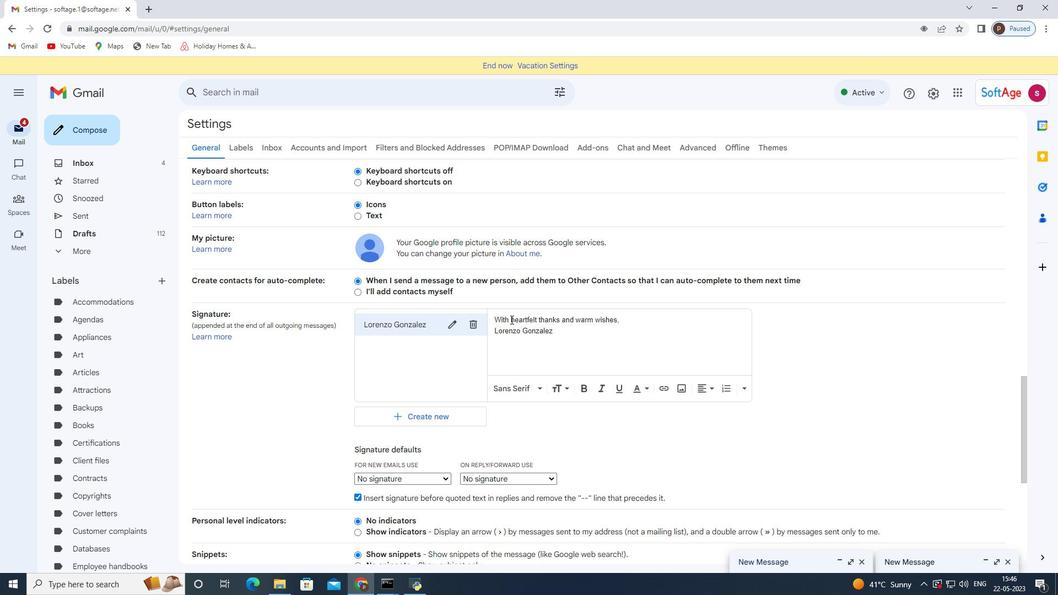 
Action: Mouse scrolled (510, 319) with delta (0, 0)
Screenshot: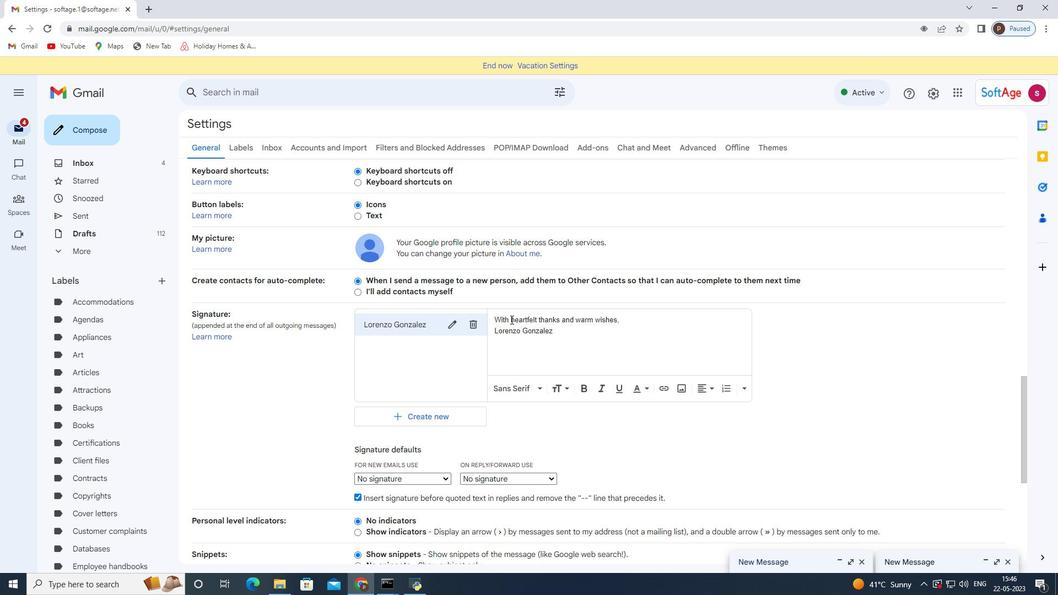 
Action: Mouse moved to (508, 320)
Screenshot: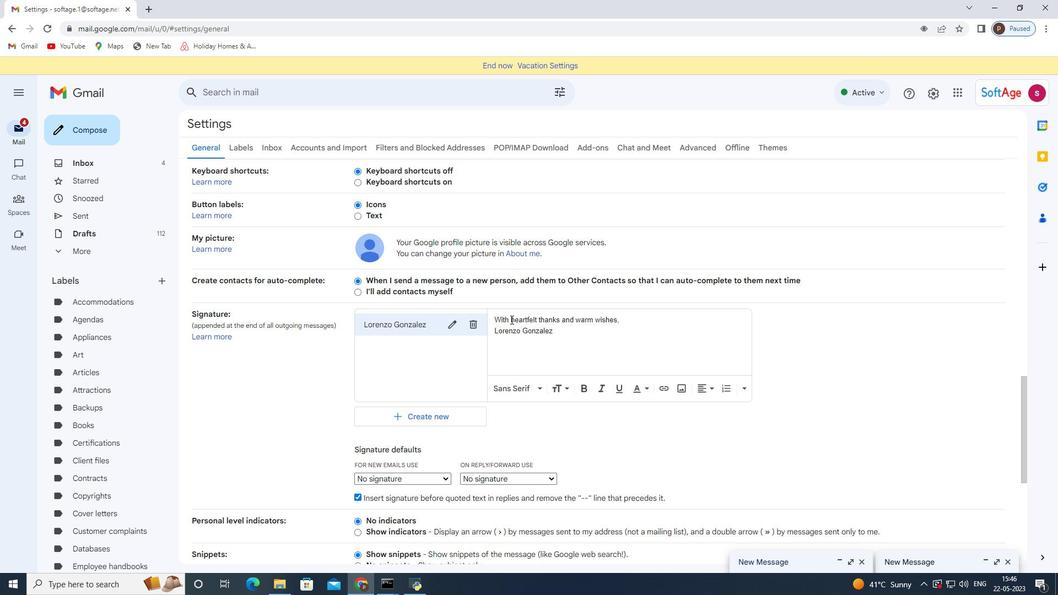 
Action: Mouse scrolled (508, 320) with delta (0, 0)
Screenshot: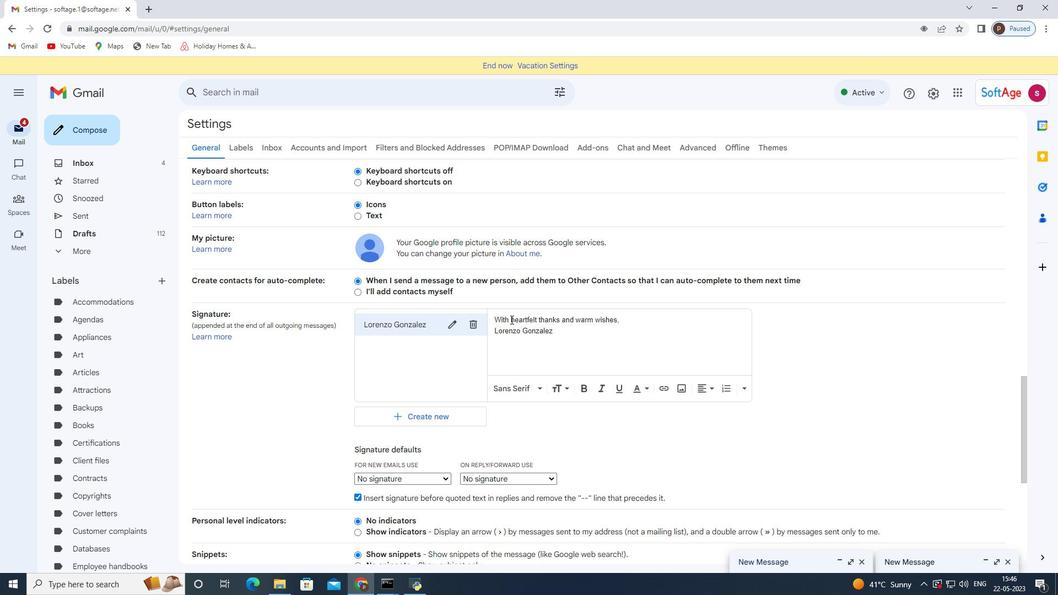 
Action: Mouse moved to (507, 321)
Screenshot: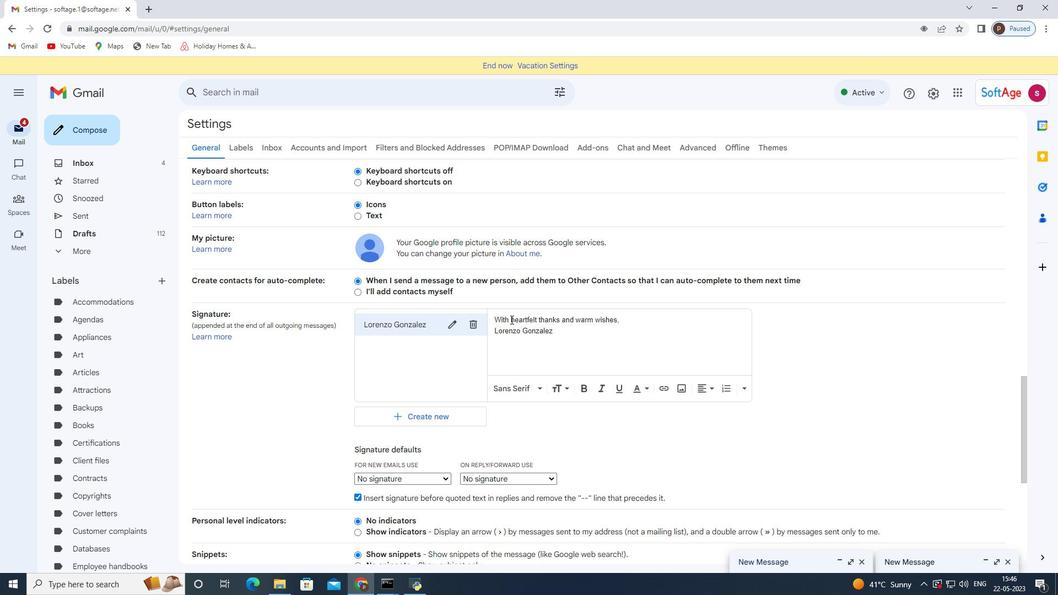 
Action: Mouse scrolled (507, 320) with delta (0, 0)
Screenshot: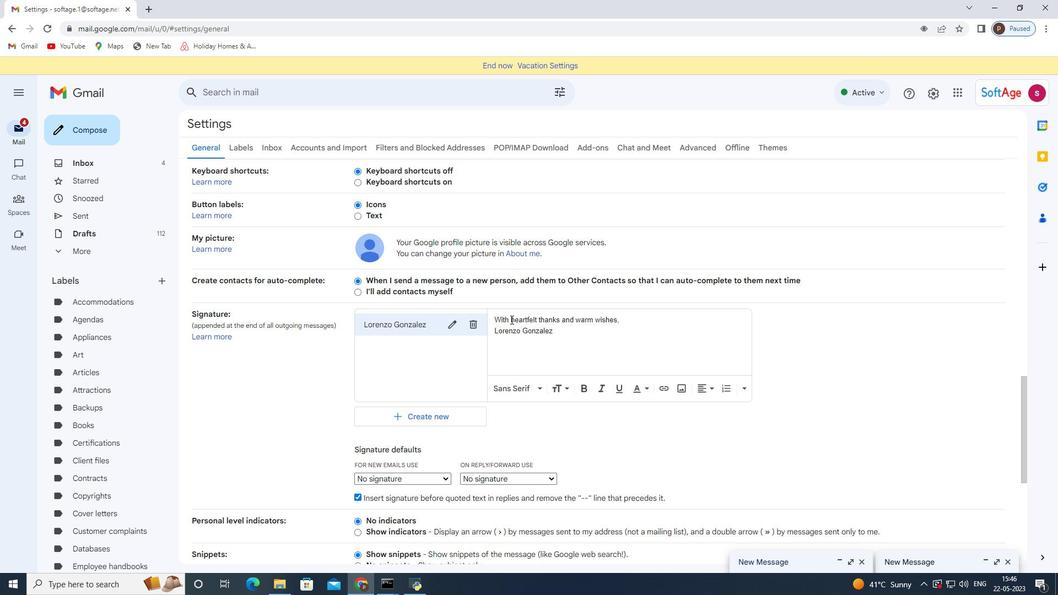 
Action: Mouse moved to (430, 310)
Screenshot: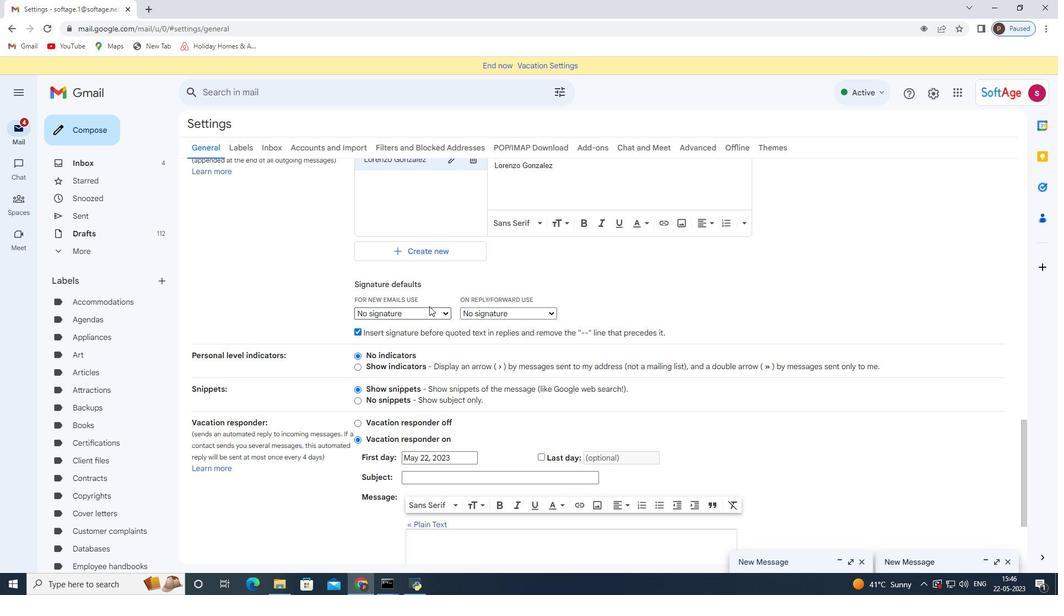 
Action: Mouse pressed left at (430, 310)
Screenshot: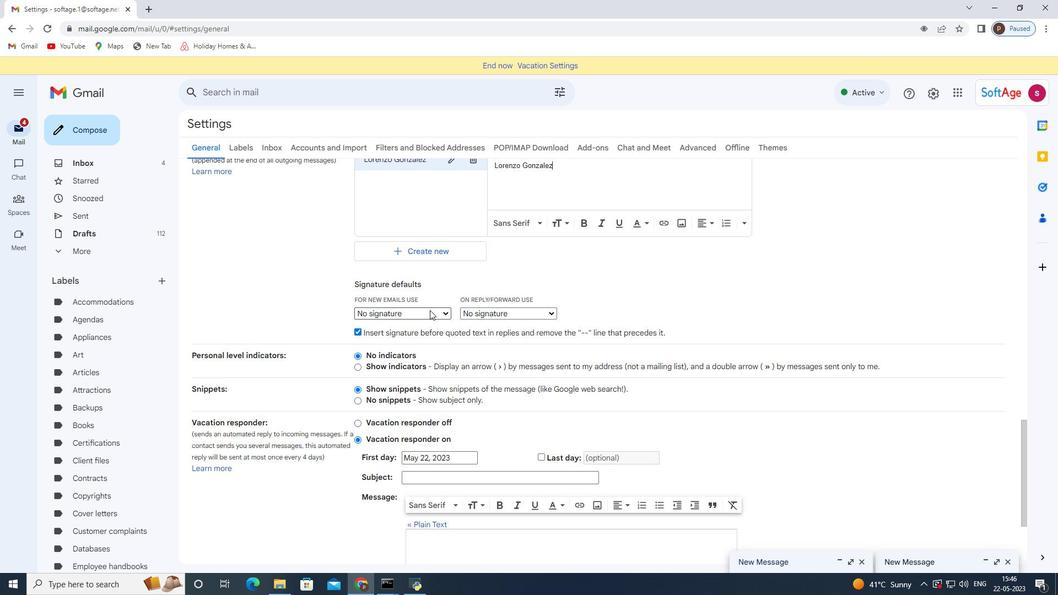 
Action: Mouse moved to (427, 329)
Screenshot: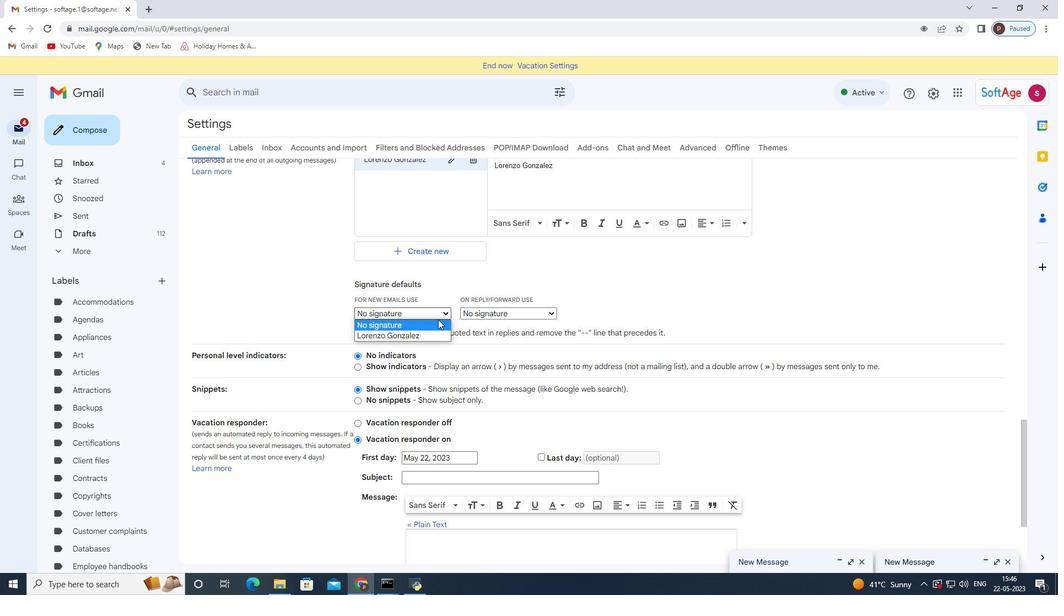 
Action: Mouse pressed left at (427, 329)
Screenshot: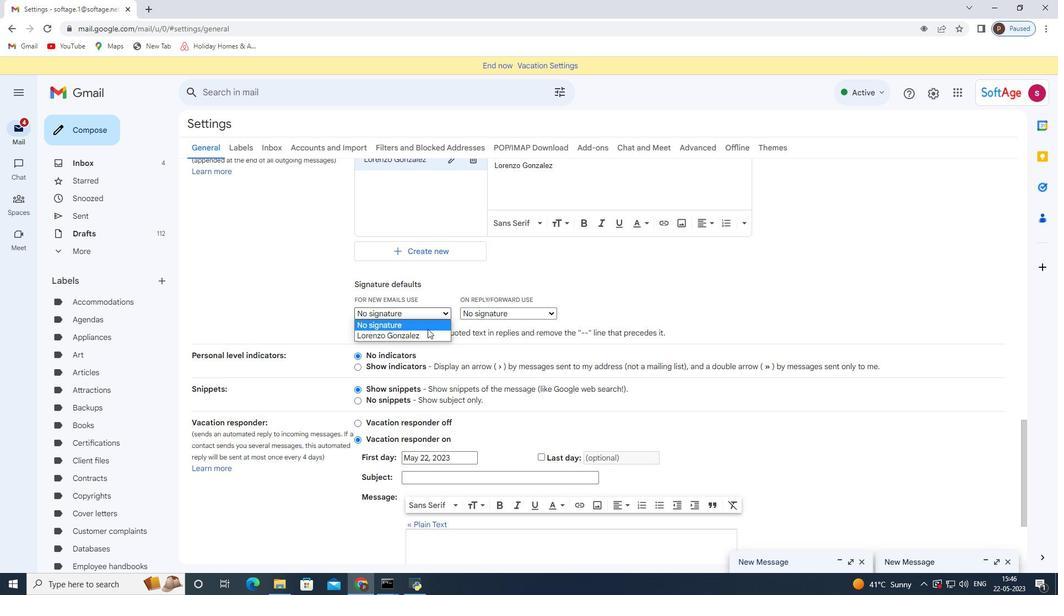
Action: Mouse moved to (431, 317)
Screenshot: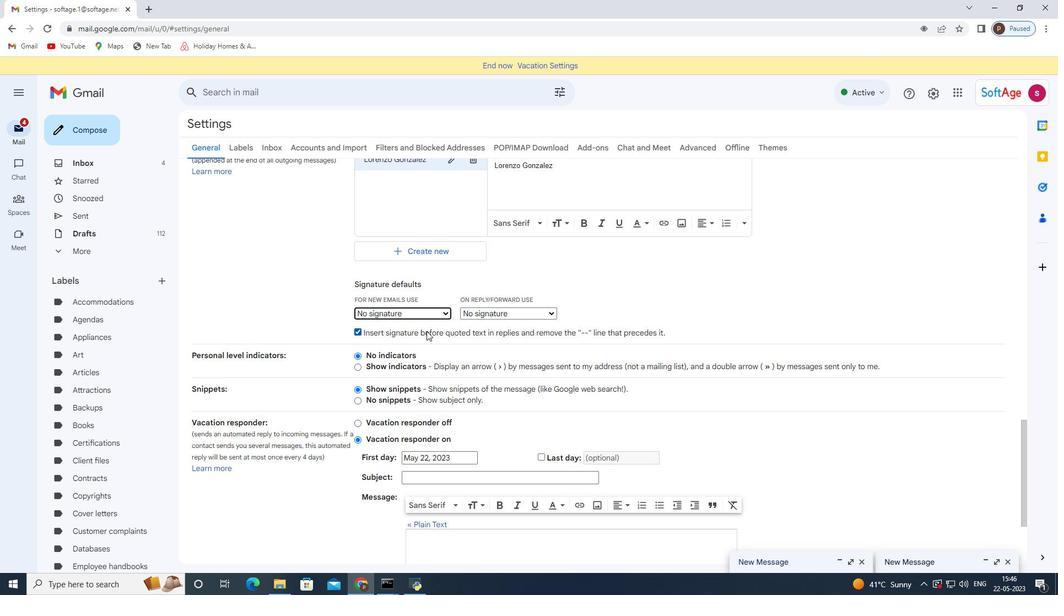 
Action: Mouse pressed left at (431, 317)
Screenshot: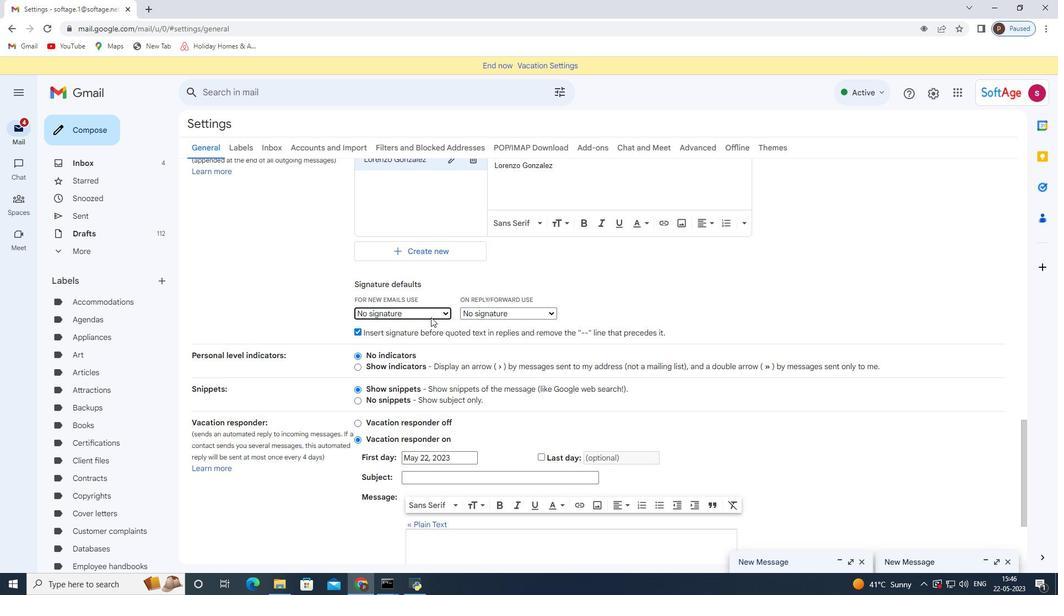 
Action: Mouse moved to (430, 333)
Screenshot: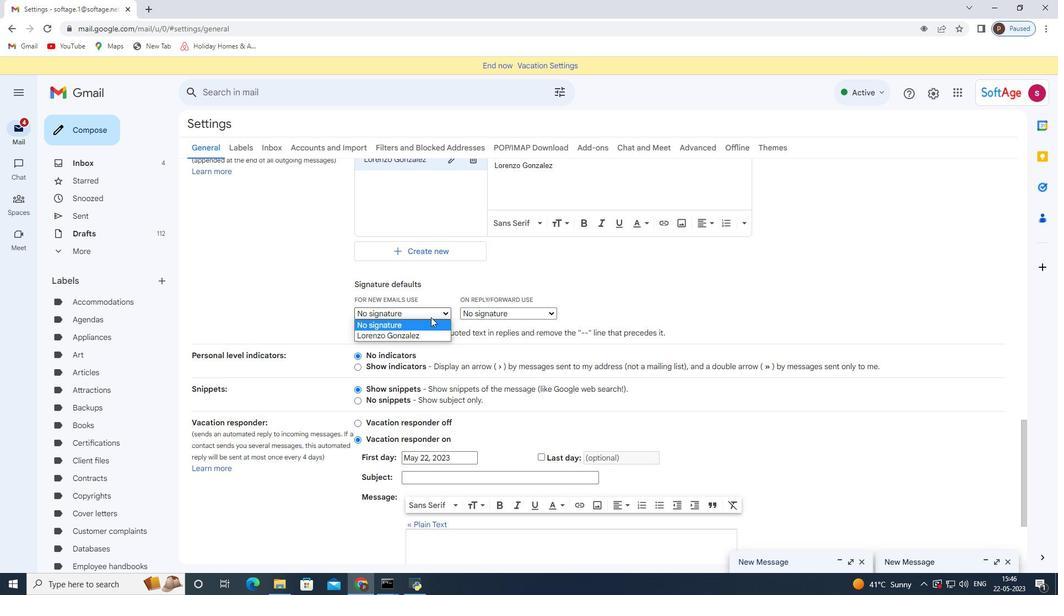 
Action: Mouse pressed left at (430, 333)
Screenshot: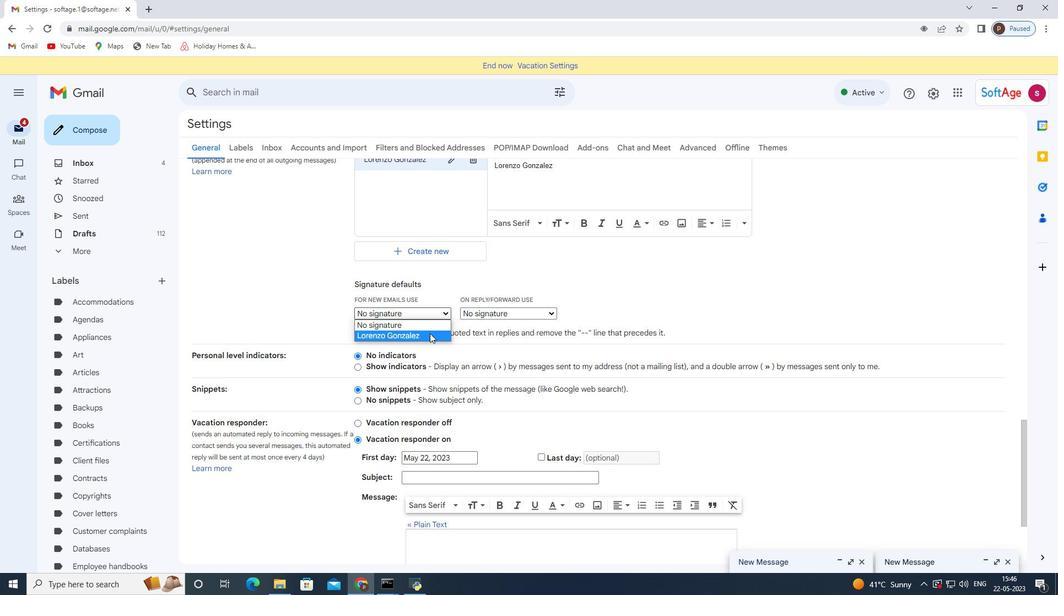 
Action: Mouse moved to (488, 315)
Screenshot: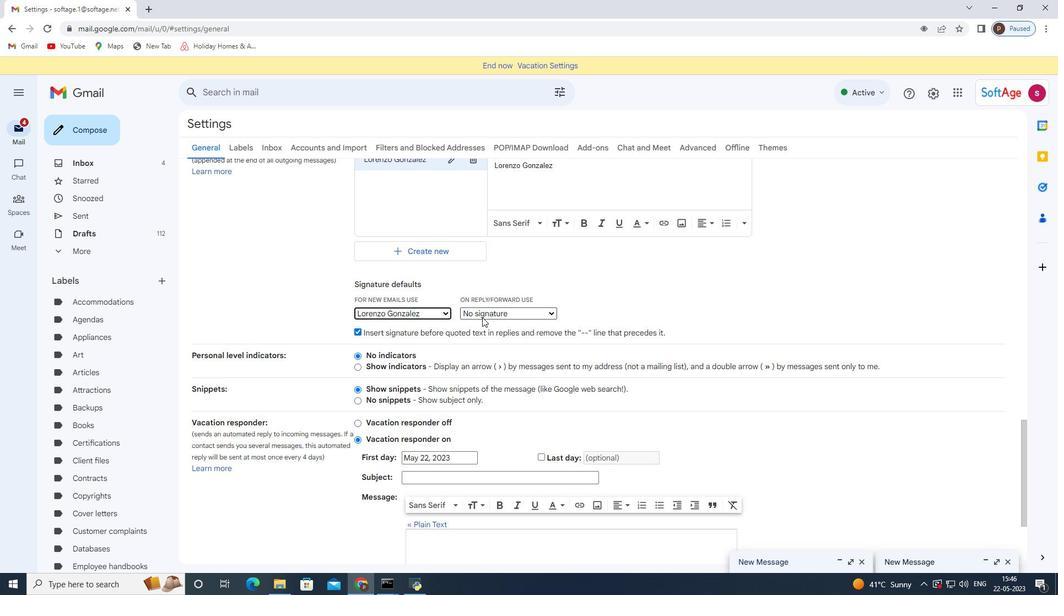 
Action: Mouse pressed left at (488, 315)
Screenshot: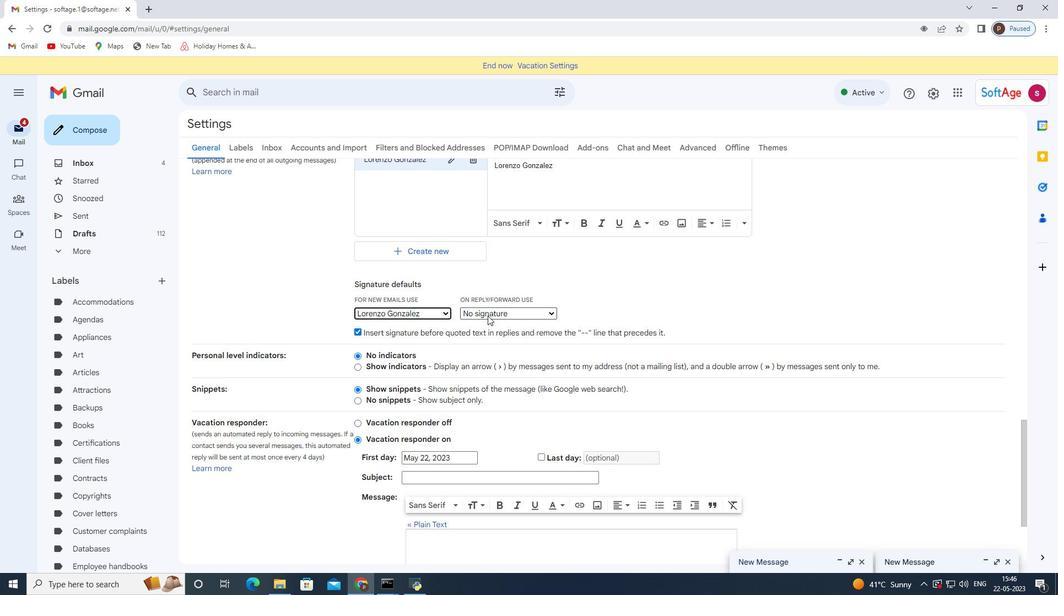 
Action: Mouse moved to (484, 332)
Screenshot: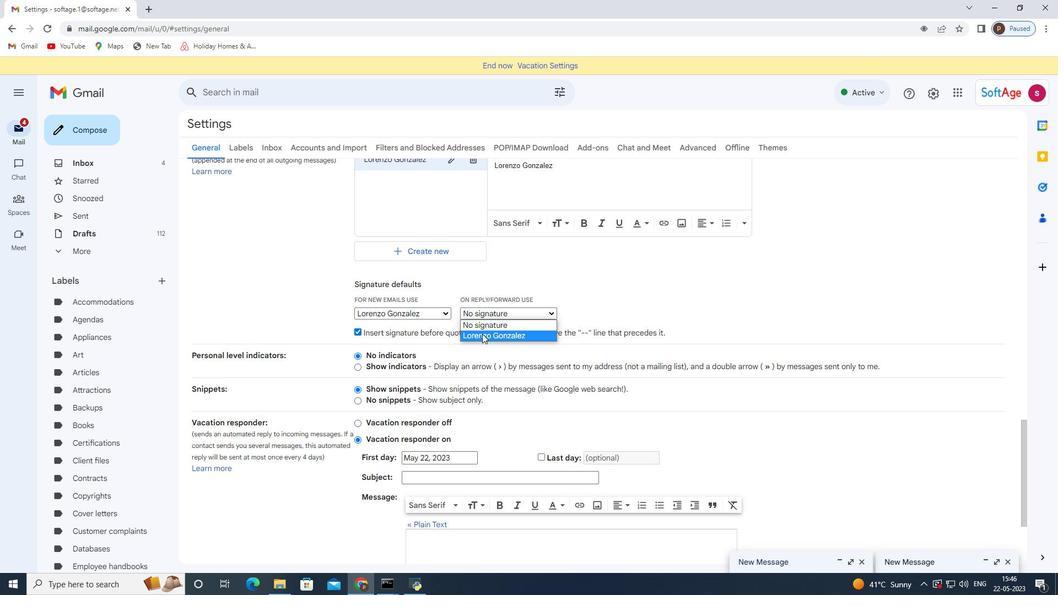 
Action: Mouse pressed left at (484, 332)
Screenshot: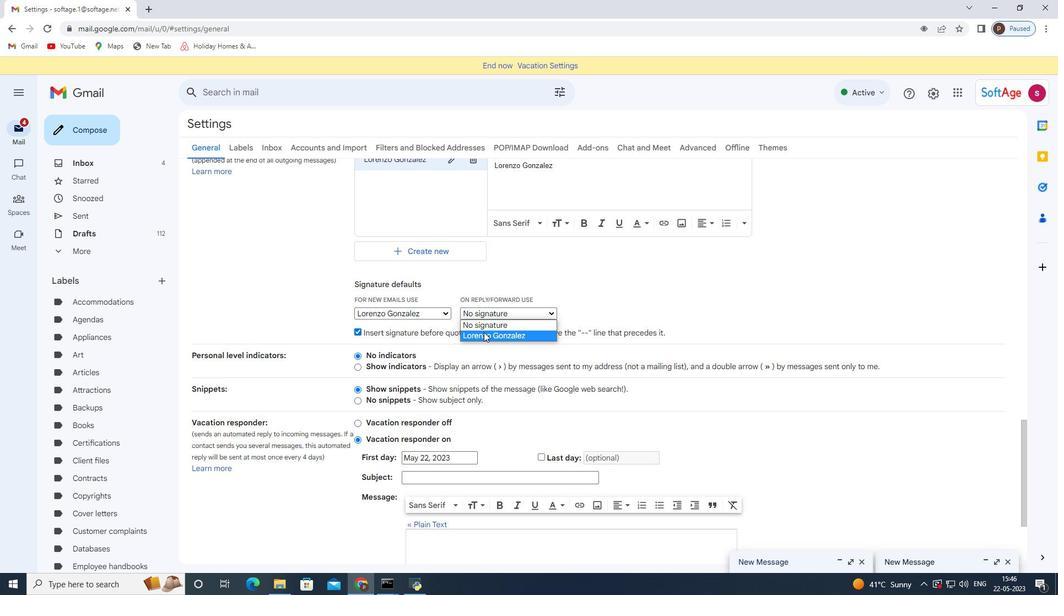 
Action: Mouse scrolled (484, 331) with delta (0, 0)
Screenshot: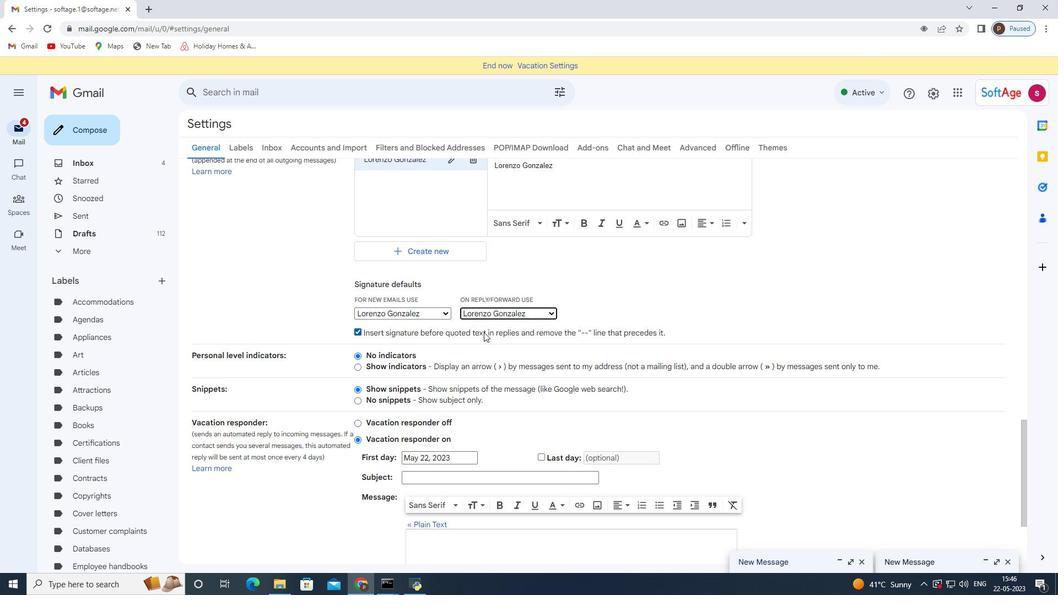 
Action: Mouse scrolled (484, 331) with delta (0, 0)
Screenshot: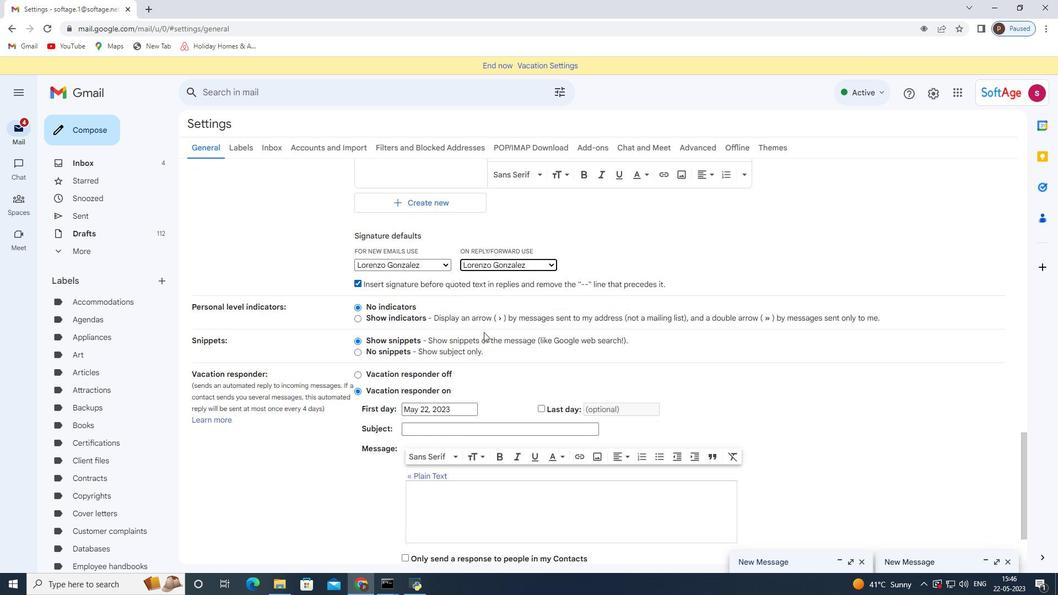 
Action: Mouse moved to (484, 332)
Screenshot: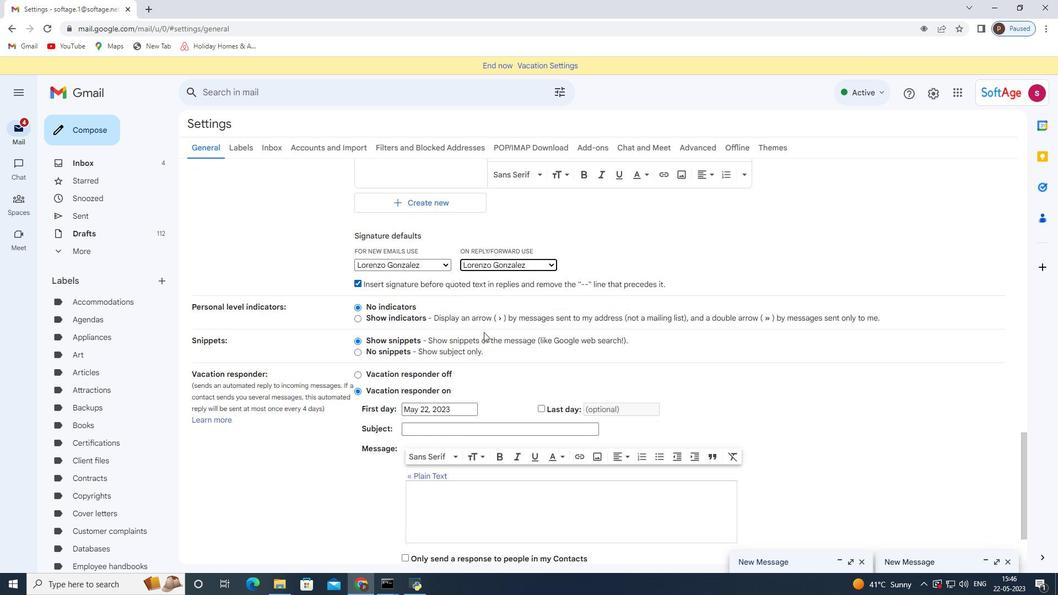 
Action: Mouse scrolled (484, 331) with delta (0, 0)
Screenshot: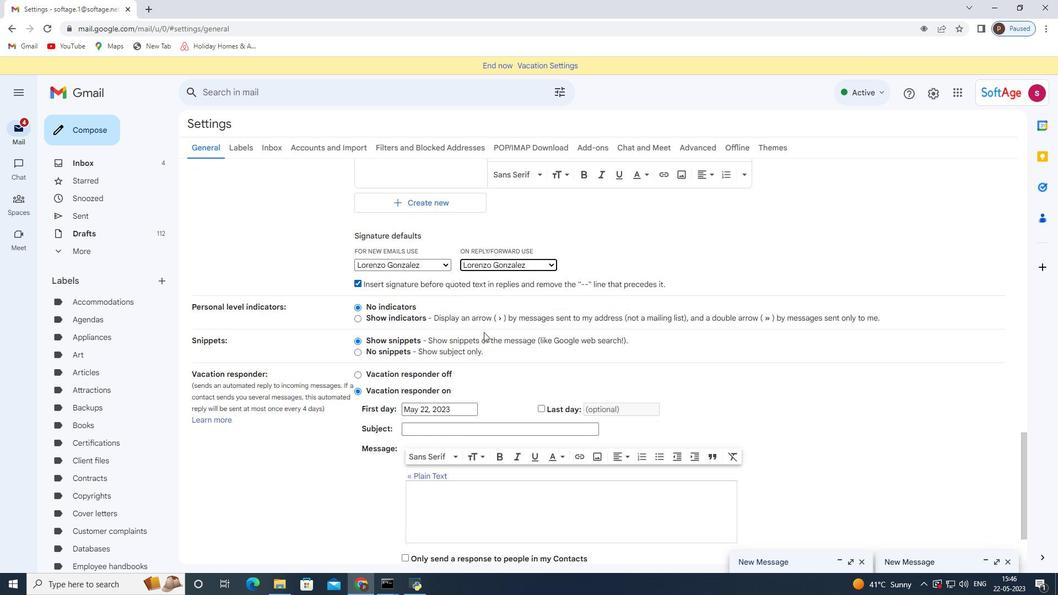 
Action: Mouse moved to (517, 404)
Screenshot: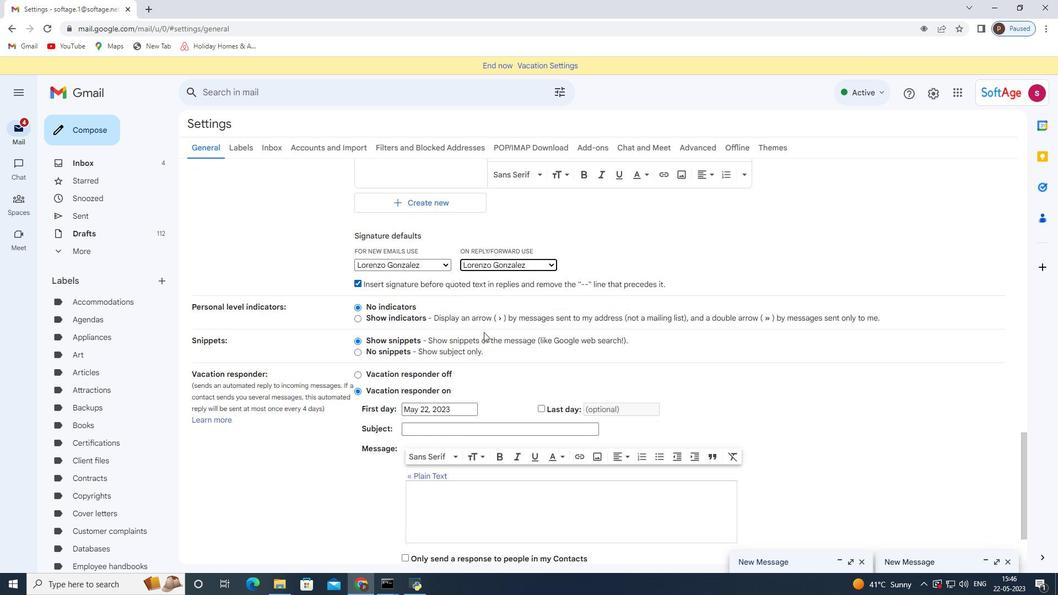 
Action: Mouse scrolled (484, 331) with delta (0, 0)
Screenshot: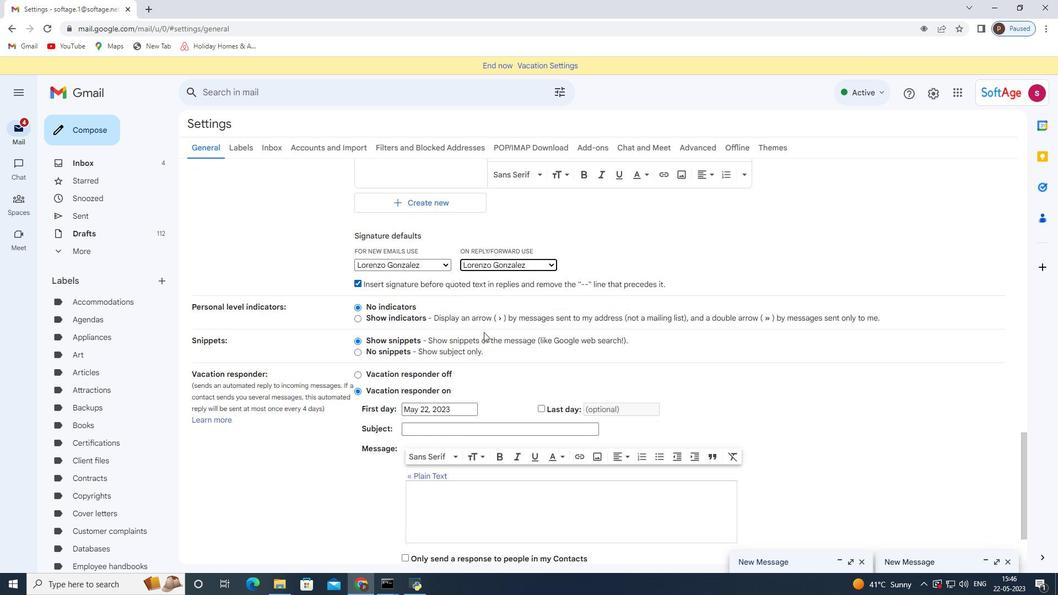 
Action: Mouse scrolled (484, 331) with delta (0, 0)
Screenshot: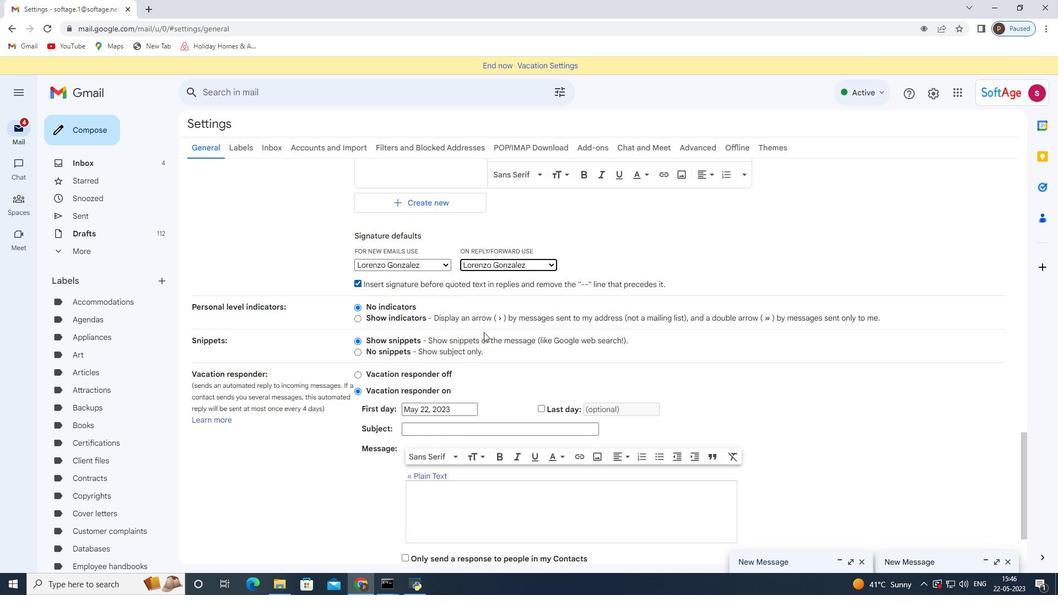 
Action: Mouse scrolled (484, 331) with delta (0, 0)
Screenshot: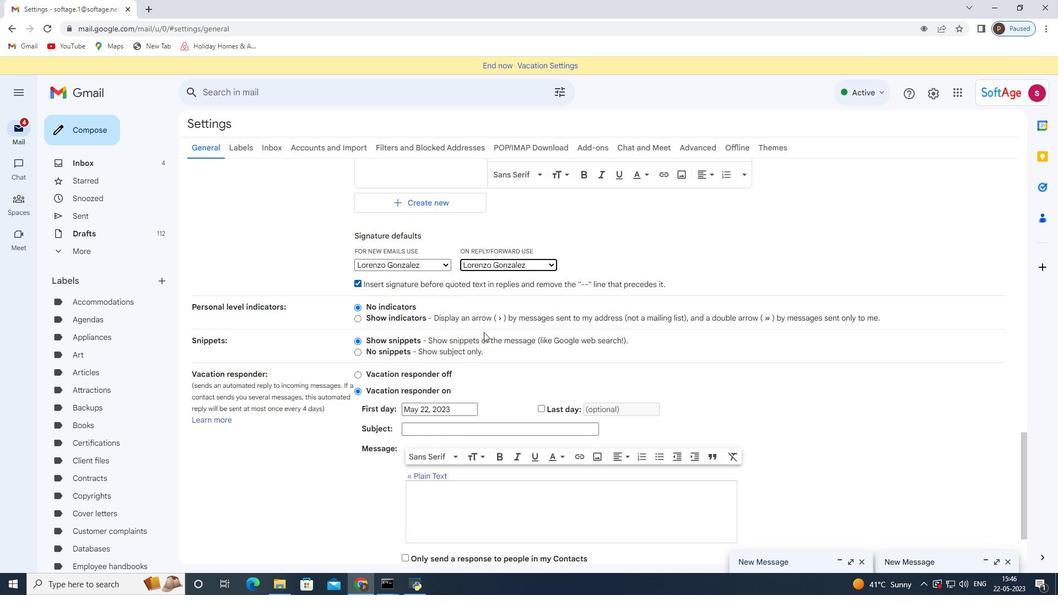 
Action: Mouse moved to (517, 405)
Screenshot: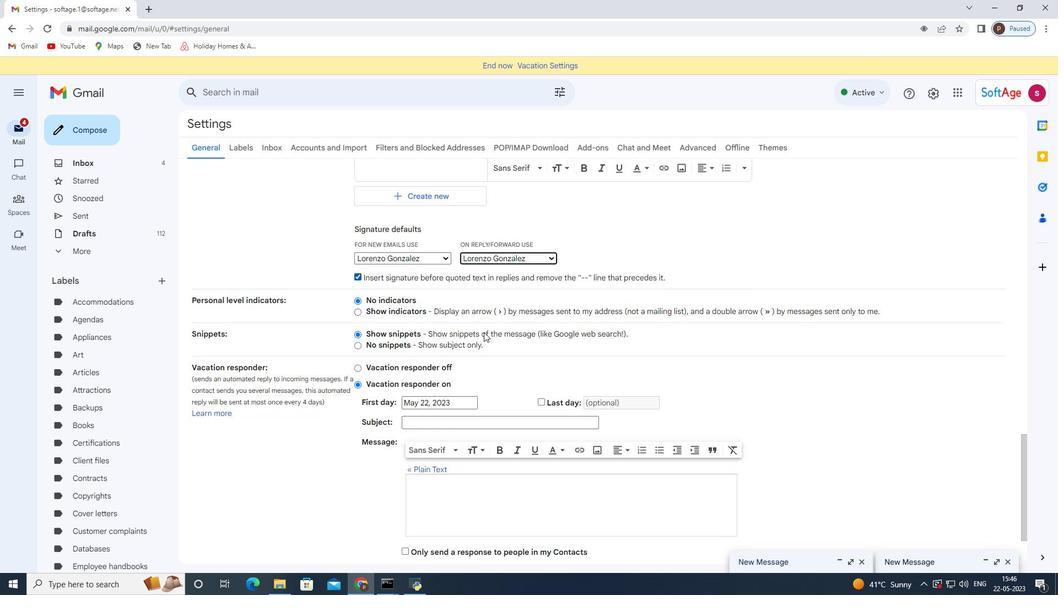 
Action: Mouse scrolled (517, 405) with delta (0, 0)
Screenshot: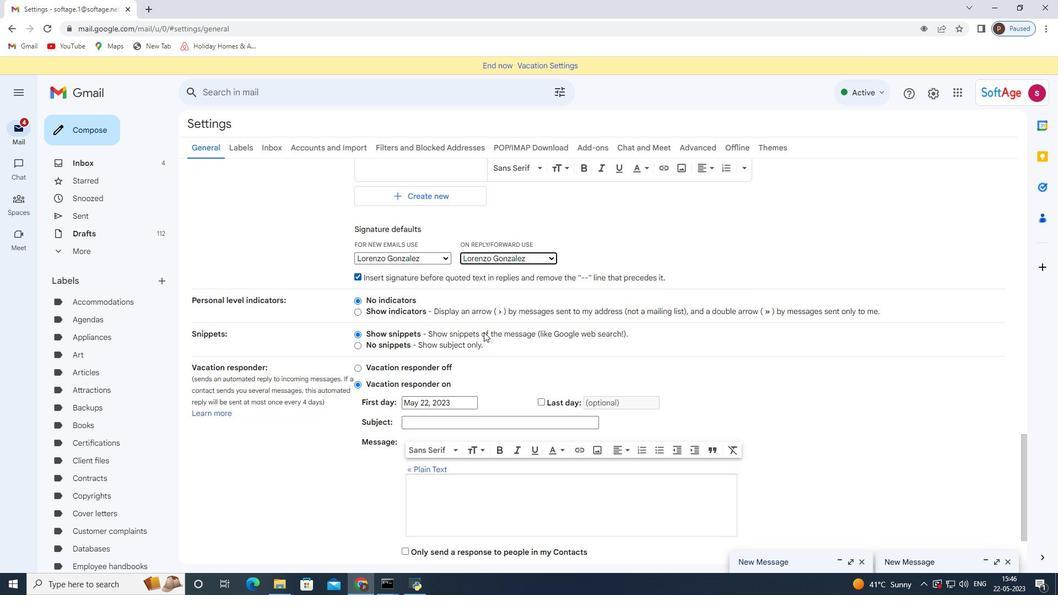 
Action: Mouse moved to (517, 405)
Screenshot: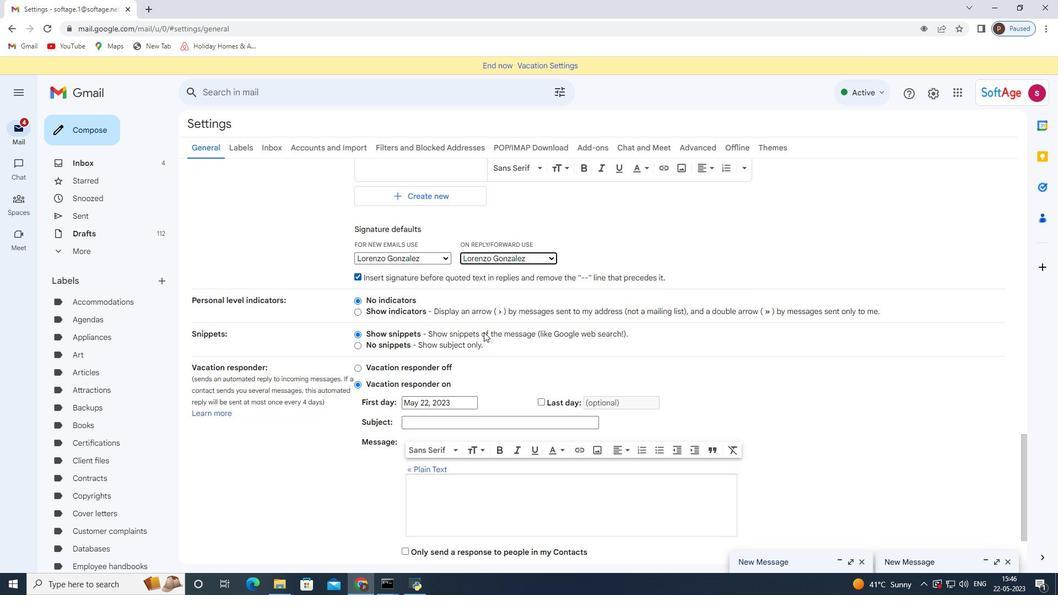 
Action: Mouse scrolled (517, 405) with delta (0, 0)
Screenshot: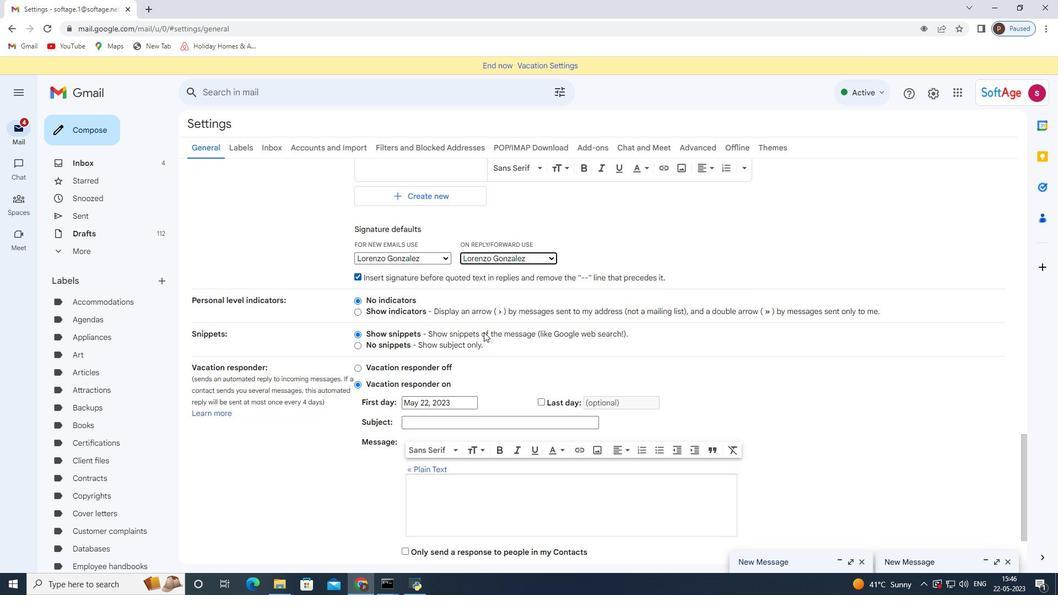 
Action: Mouse moved to (517, 406)
Screenshot: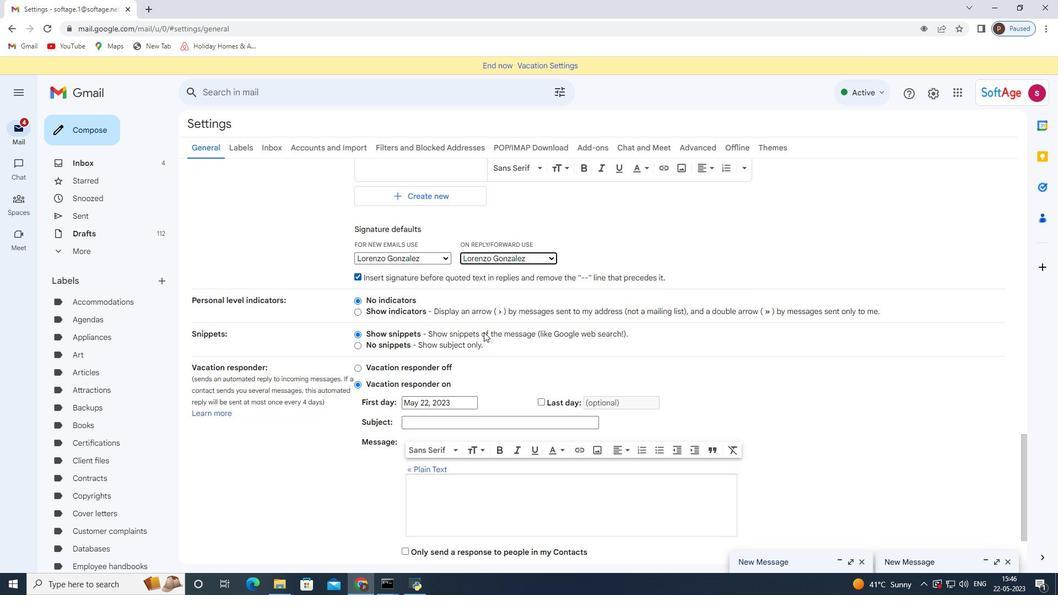 
Action: Mouse scrolled (517, 405) with delta (0, 0)
Screenshot: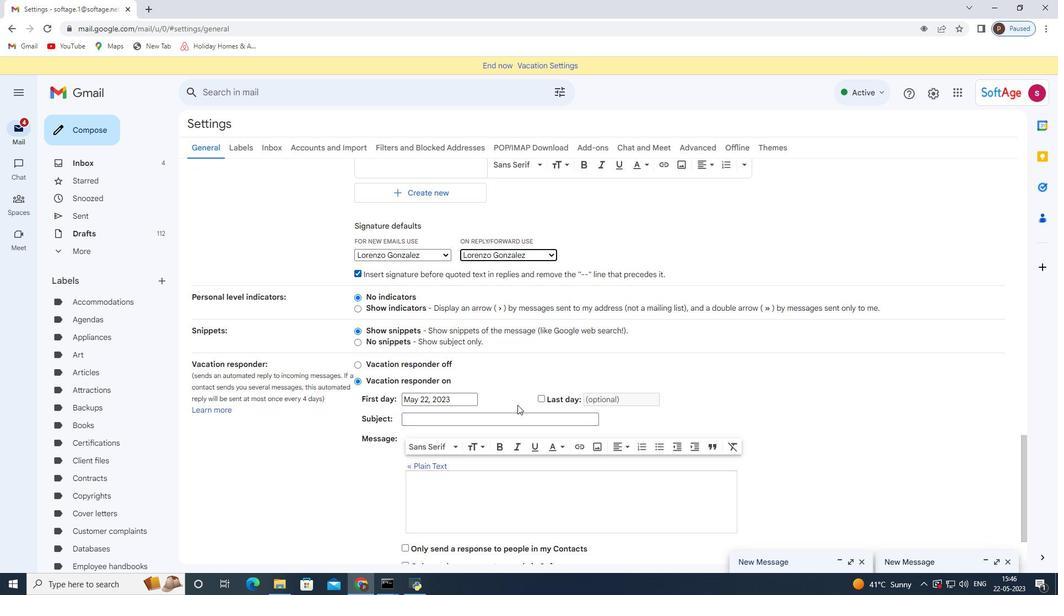 
Action: Mouse scrolled (517, 405) with delta (0, 0)
Screenshot: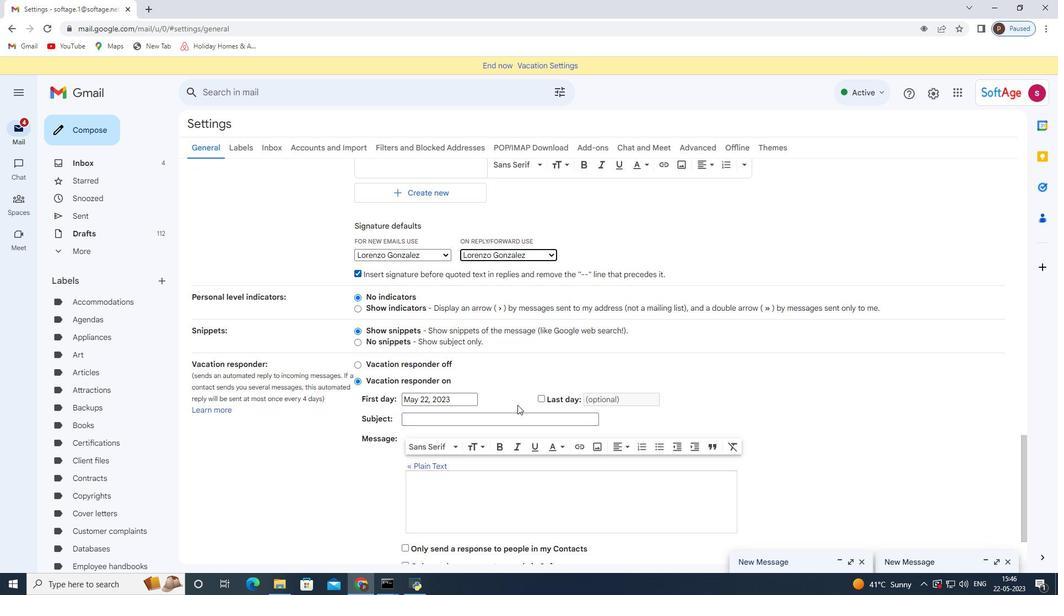 
Action: Mouse moved to (516, 406)
Screenshot: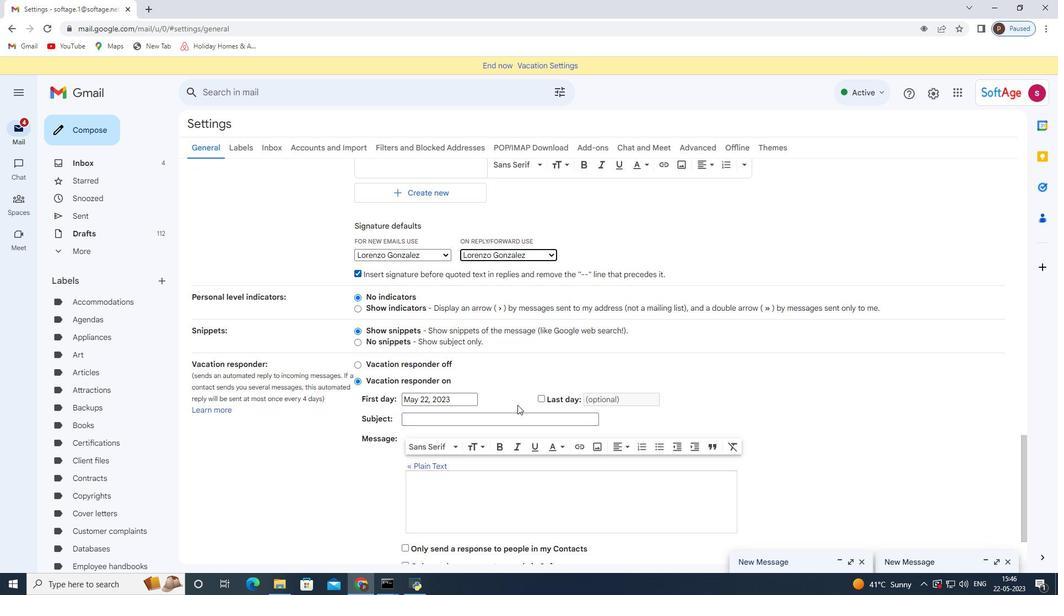 
Action: Mouse scrolled (516, 405) with delta (0, 0)
Screenshot: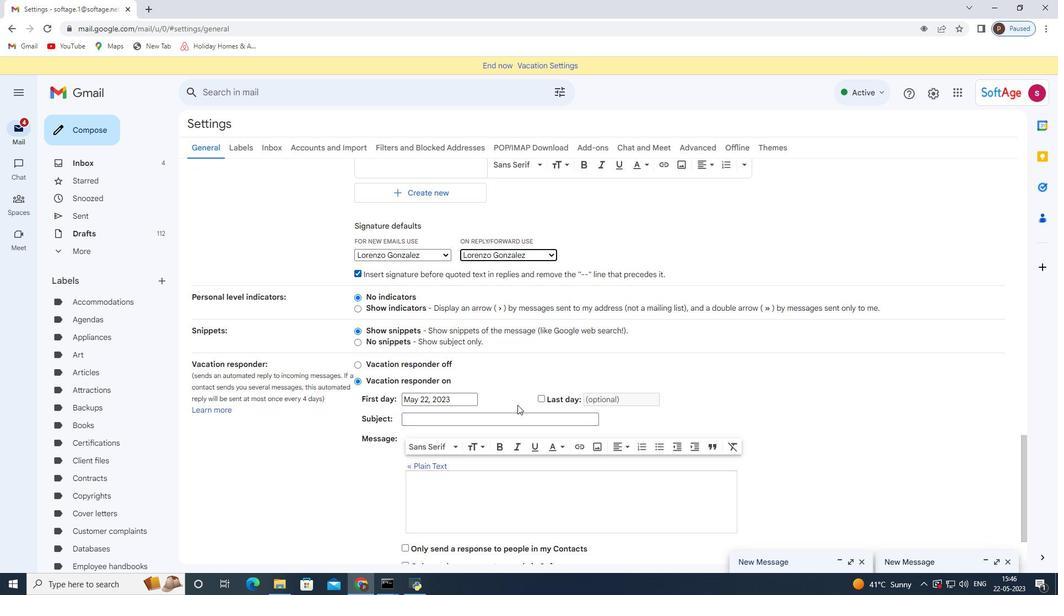 
Action: Mouse moved to (577, 501)
Screenshot: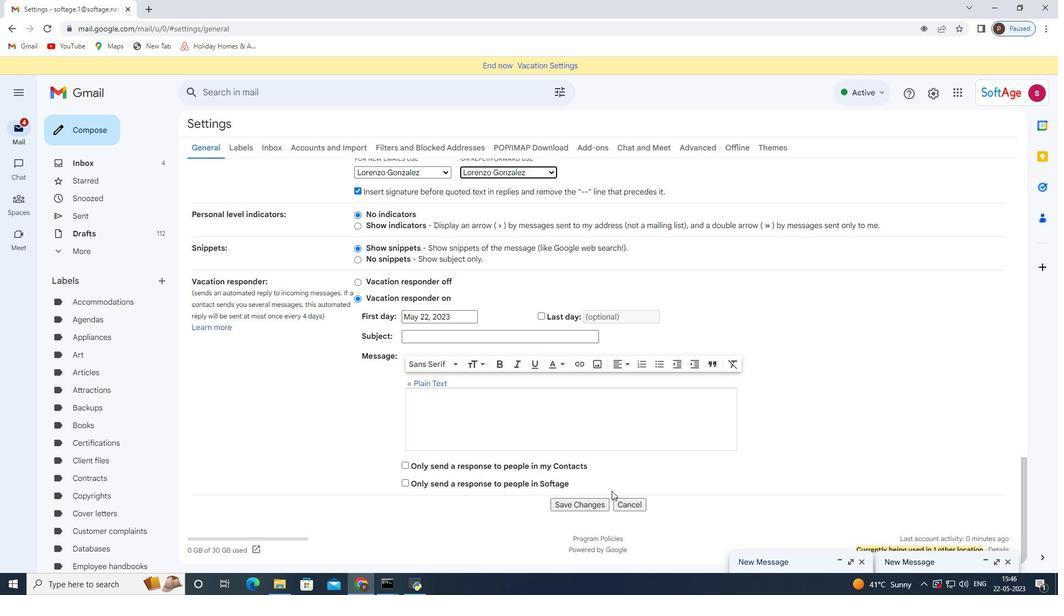 
Action: Mouse pressed left at (577, 501)
Screenshot: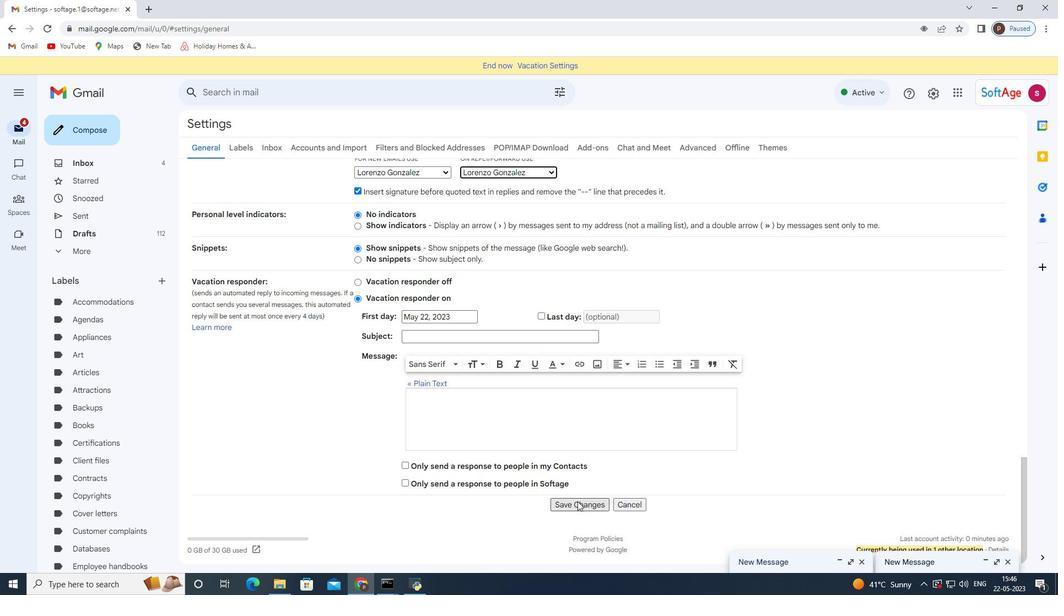 
Action: Mouse moved to (103, 128)
Screenshot: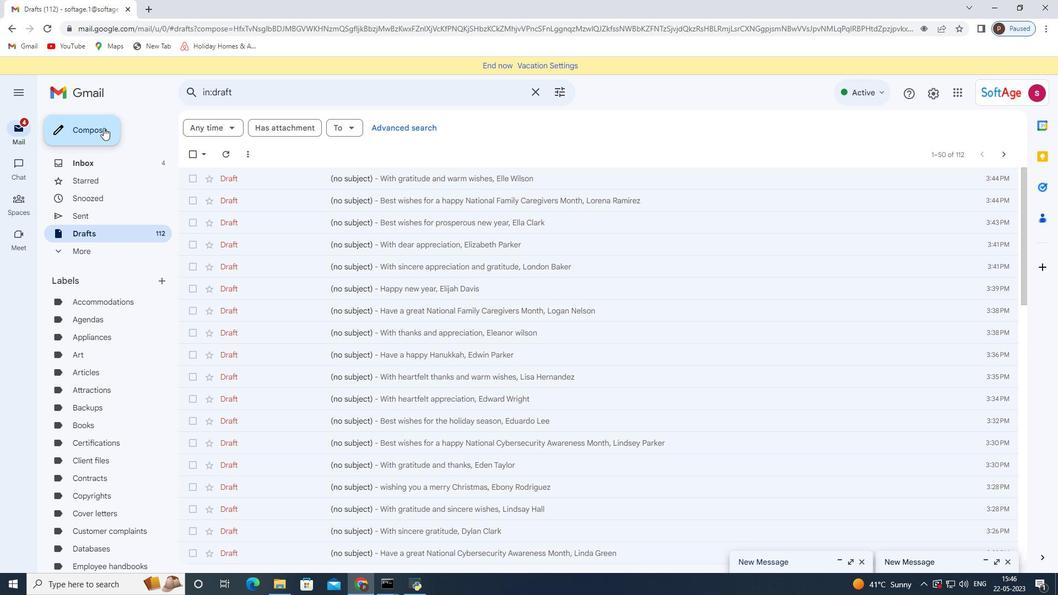 
Action: Mouse pressed left at (103, 128)
Screenshot: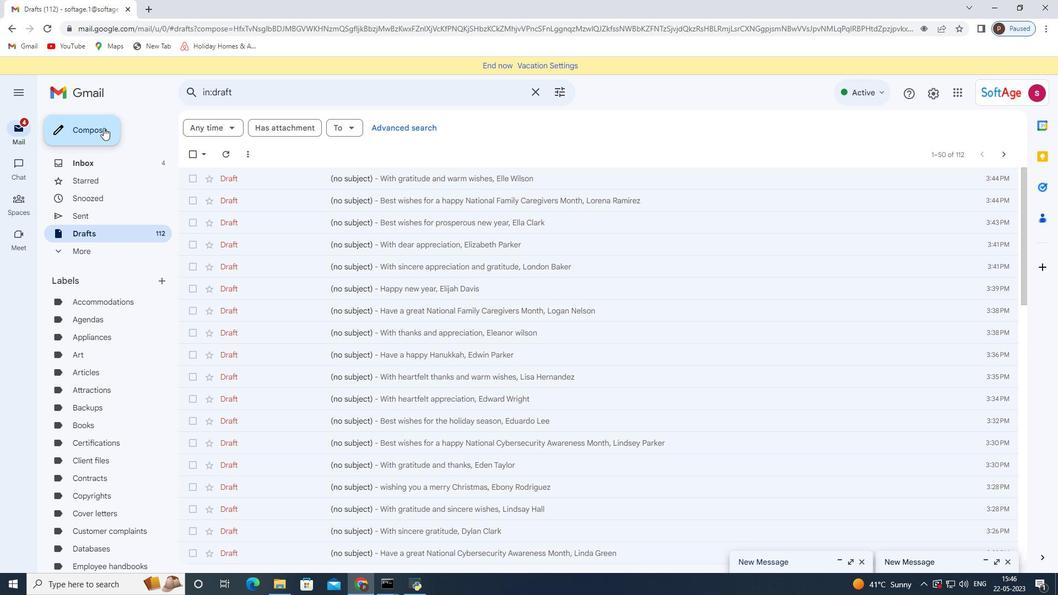 
Action: Mouse moved to (452, 262)
Screenshot: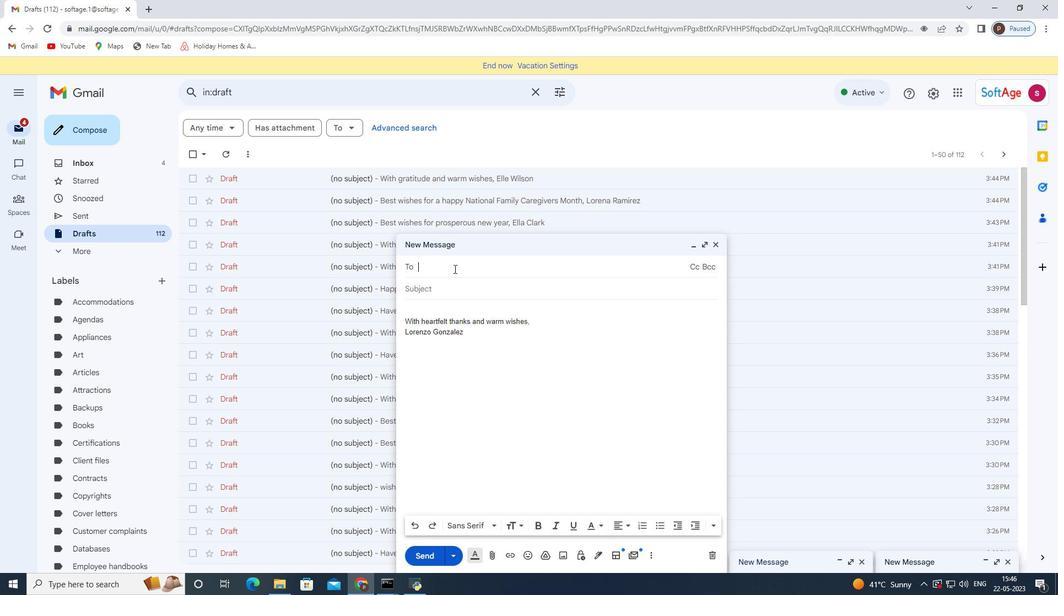 
Action: Mouse pressed left at (452, 262)
Screenshot: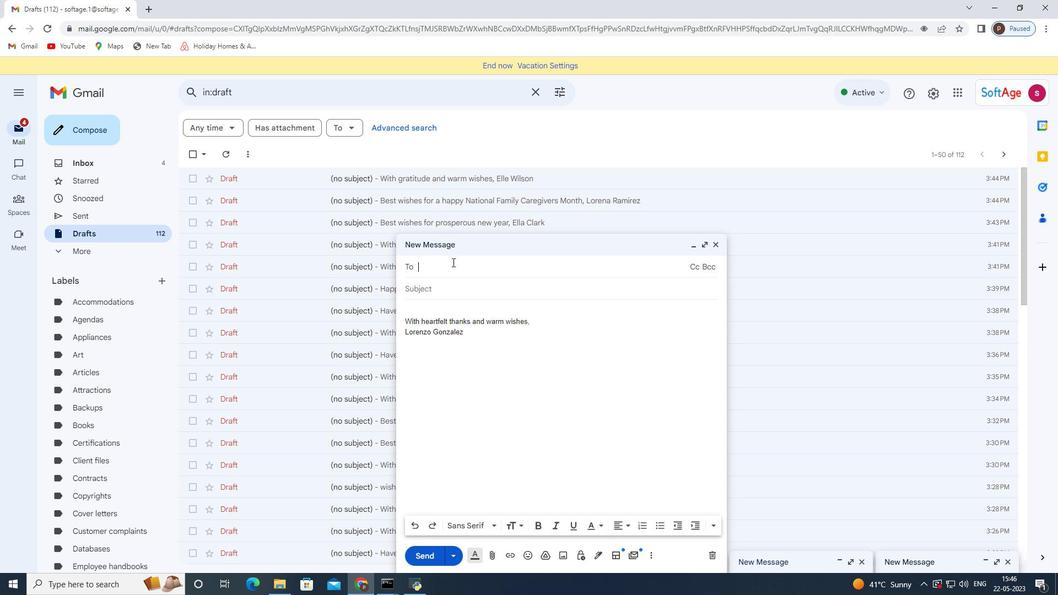 
Action: Key pressed softage.3<Key.shift>@softage.net
Screenshot: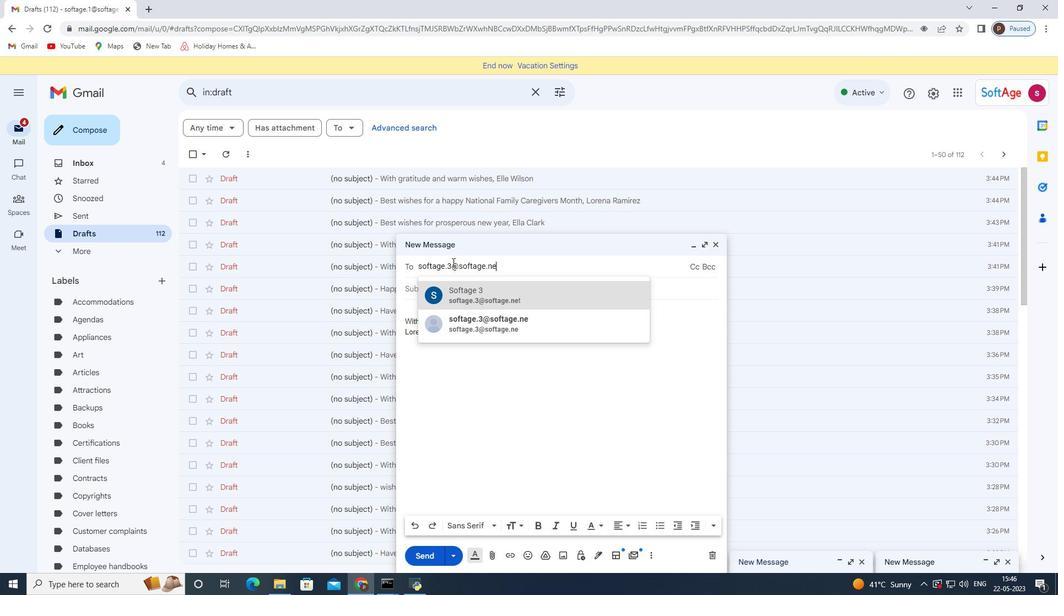 
Action: Mouse moved to (495, 287)
Screenshot: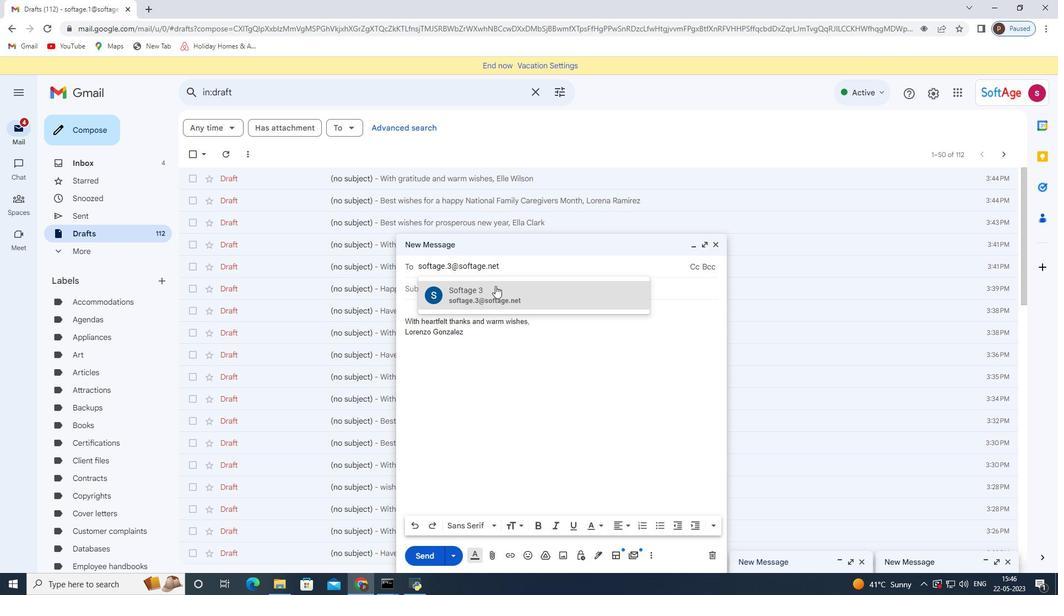 
Action: Mouse pressed left at (495, 287)
Screenshot: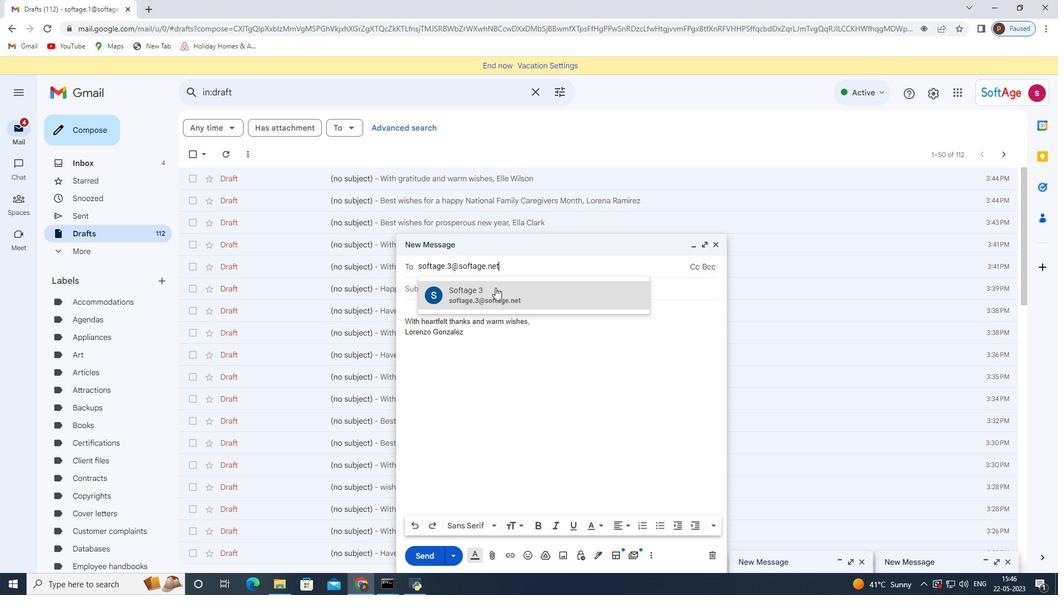 
Action: Mouse moved to (160, 281)
Screenshot: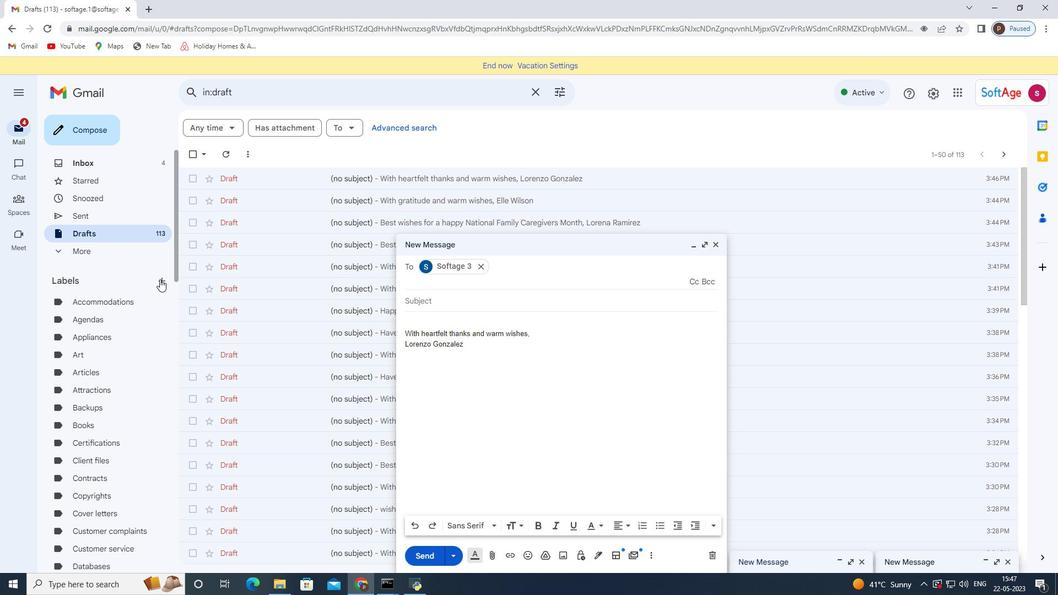 
Action: Mouse pressed left at (160, 281)
Screenshot: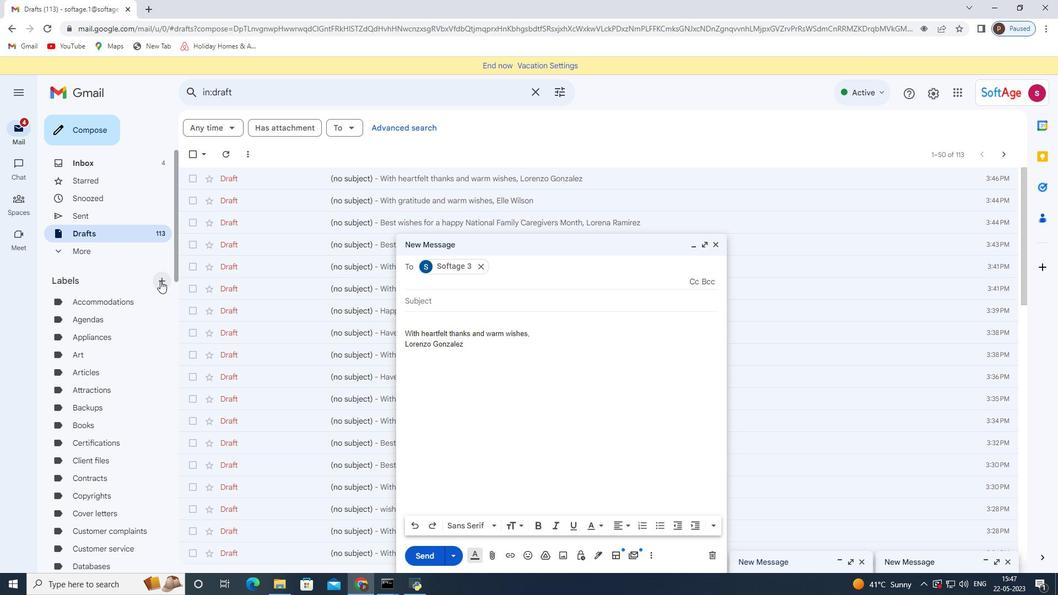 
Action: Mouse moved to (415, 303)
Screenshot: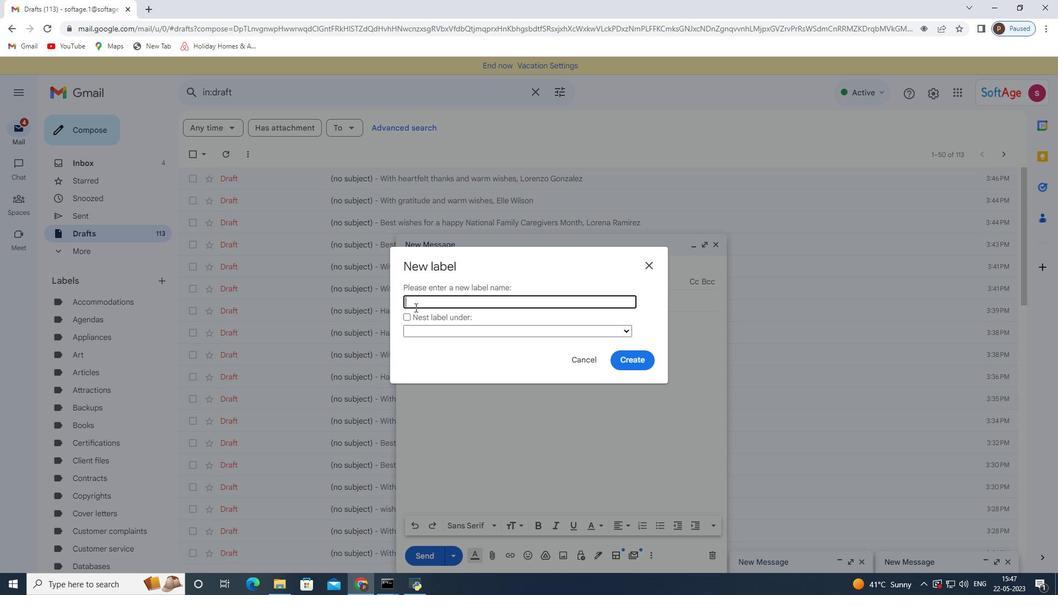 
Action: Mouse pressed left at (415, 303)
Screenshot: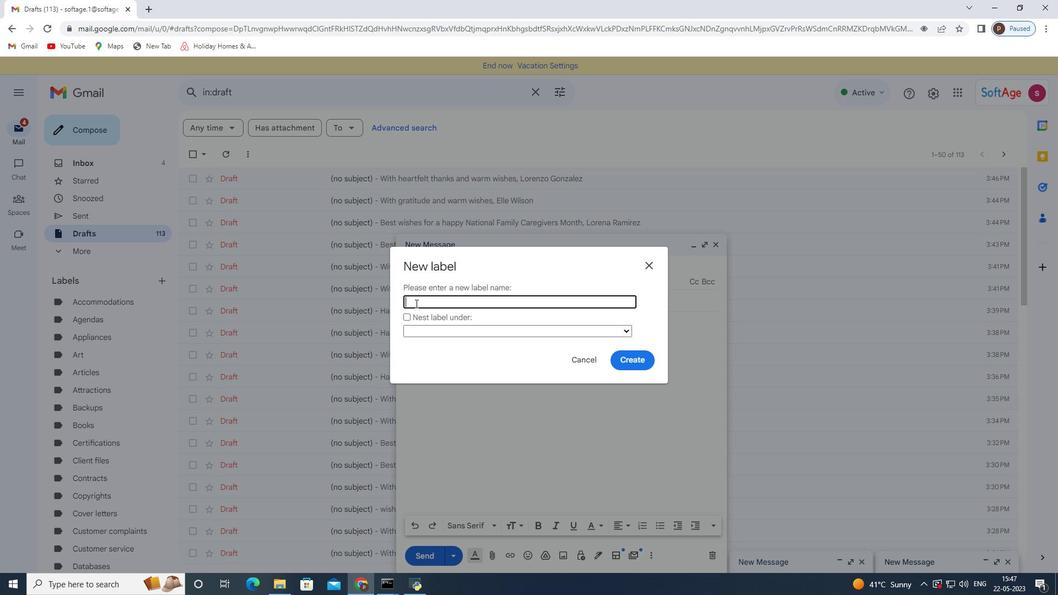 
Action: Key pressed <Key.shift>Business<Key.space>plans
Screenshot: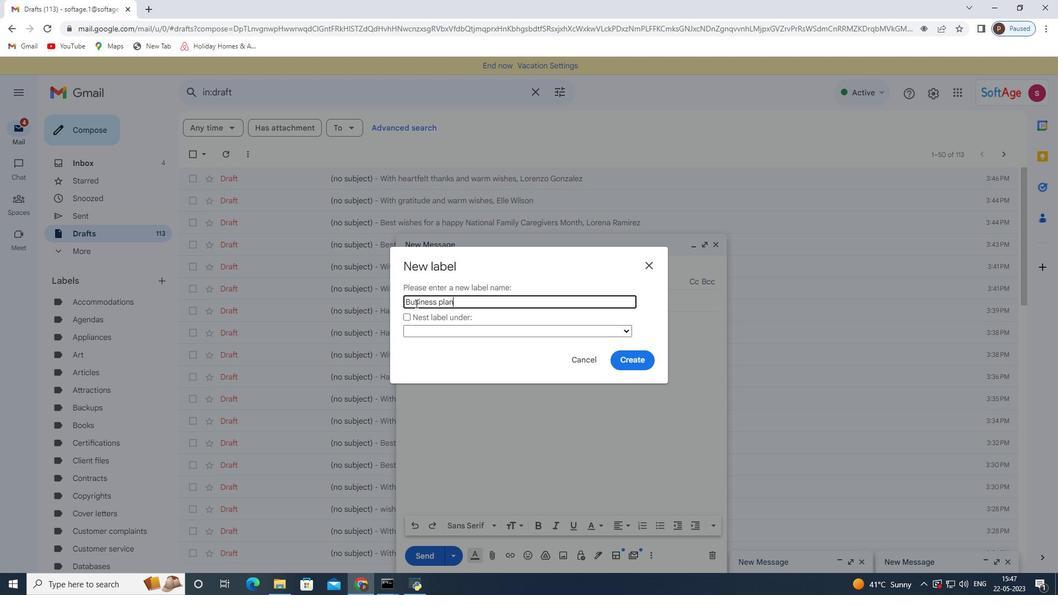 
Action: Mouse moved to (619, 358)
Screenshot: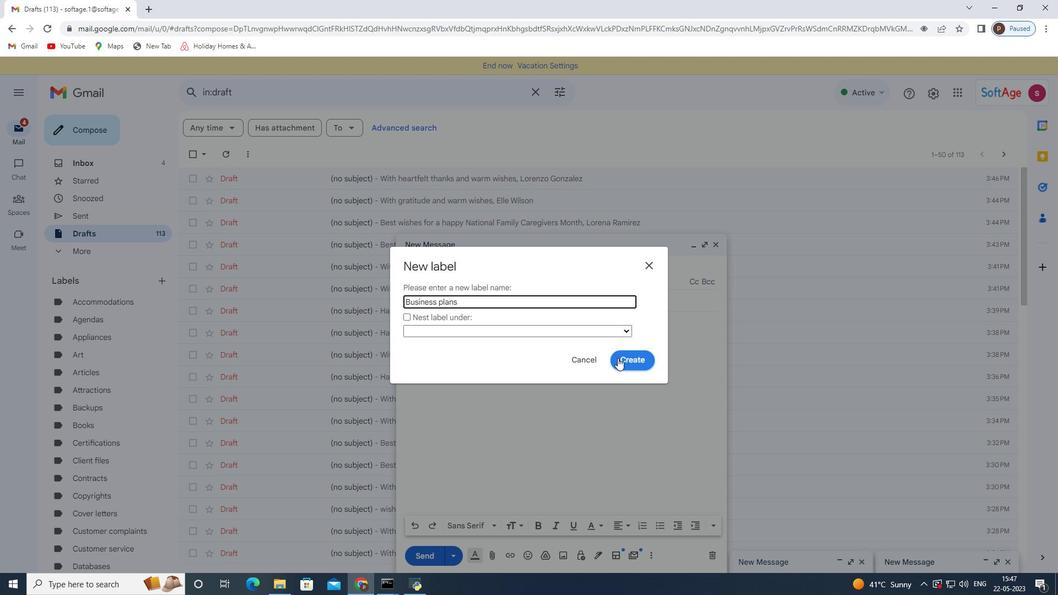 
Action: Mouse pressed left at (619, 358)
Screenshot: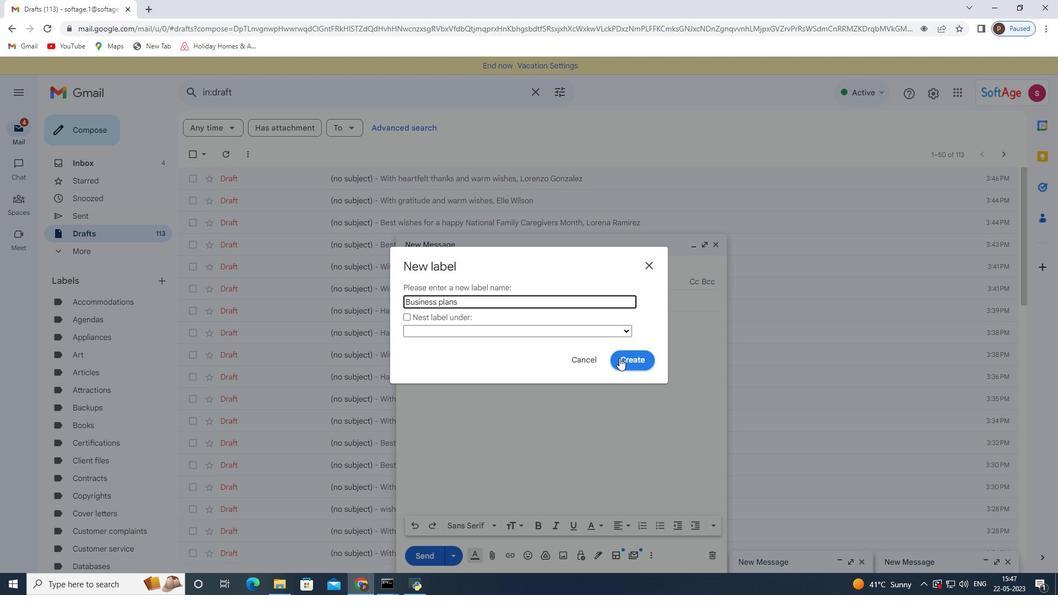 
